 Task: Open a blank sheet, save the file as Customerservice,docfile.txt Type the sentence 'Self-improvement is the conscious effort to enhance one's knowledge, skills, and personal growth. It involves setting goals, acquiring new abilities, and developing positive habits. Self-improvement empowers individuals to reach their full potential and lead more fulfilling and meaningful lives.'Add formula using equations and charcters after the sentence 'A = P ert (write rt above e)' Select the formula and highlight with color Blue Change the page Orientation to  Potrait
Action: Mouse moved to (287, 199)
Screenshot: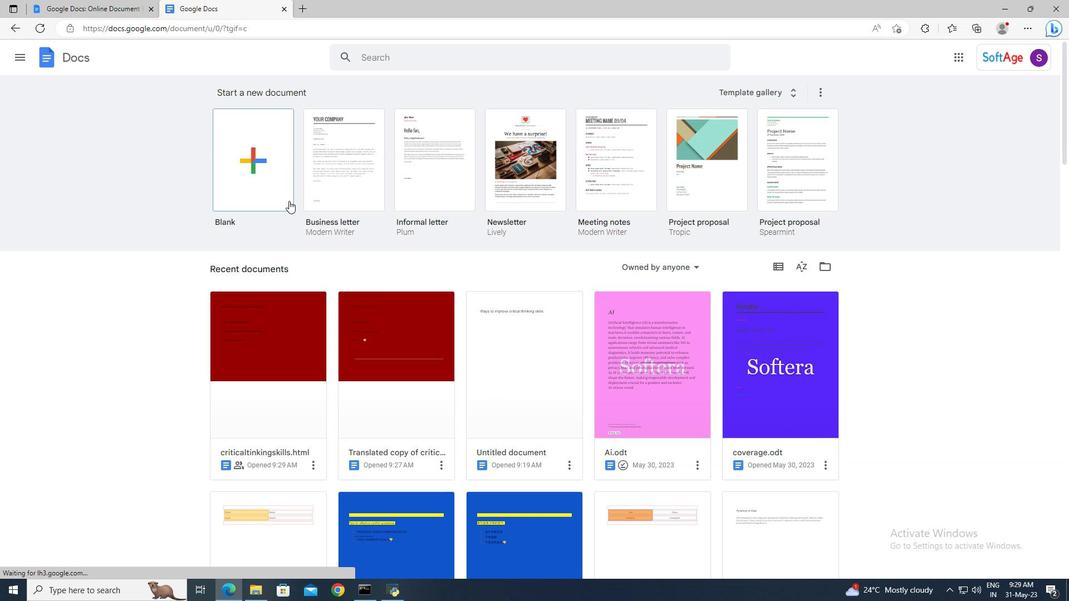 
Action: Mouse pressed left at (287, 199)
Screenshot: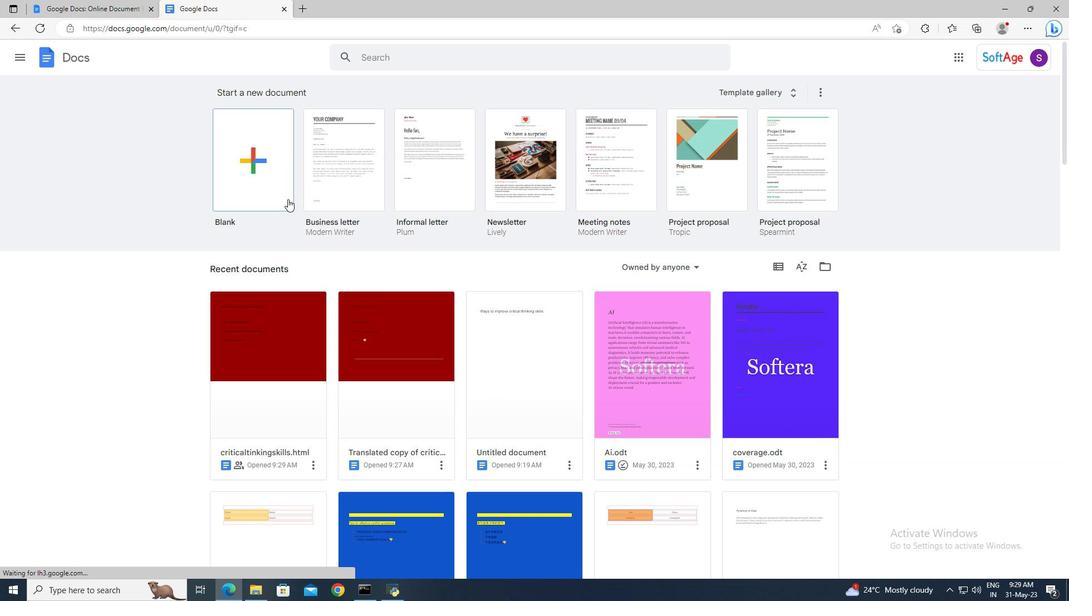 
Action: Mouse moved to (101, 50)
Screenshot: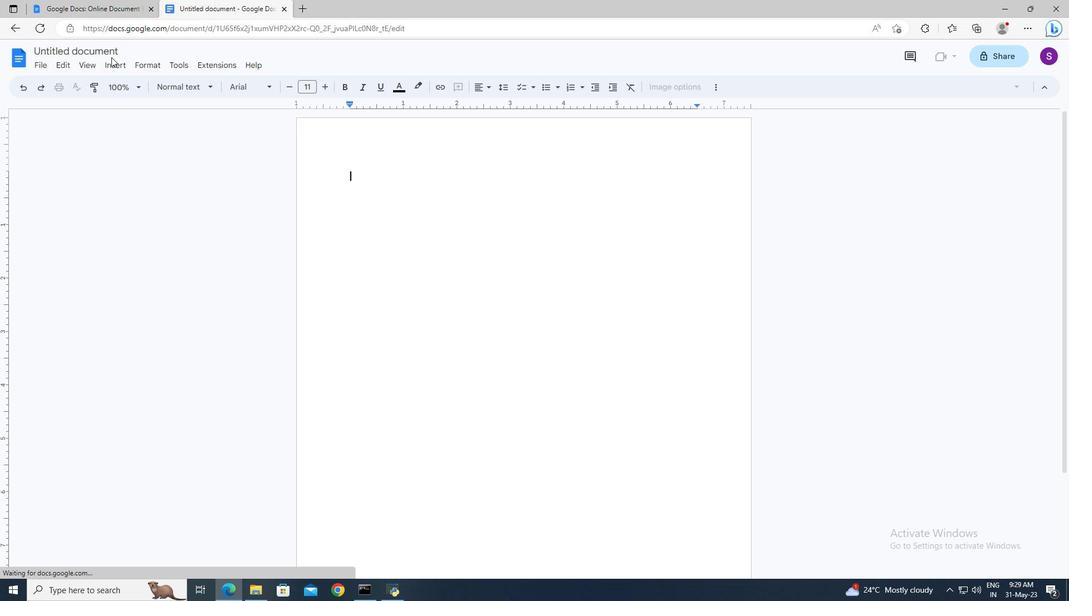 
Action: Mouse pressed left at (101, 50)
Screenshot: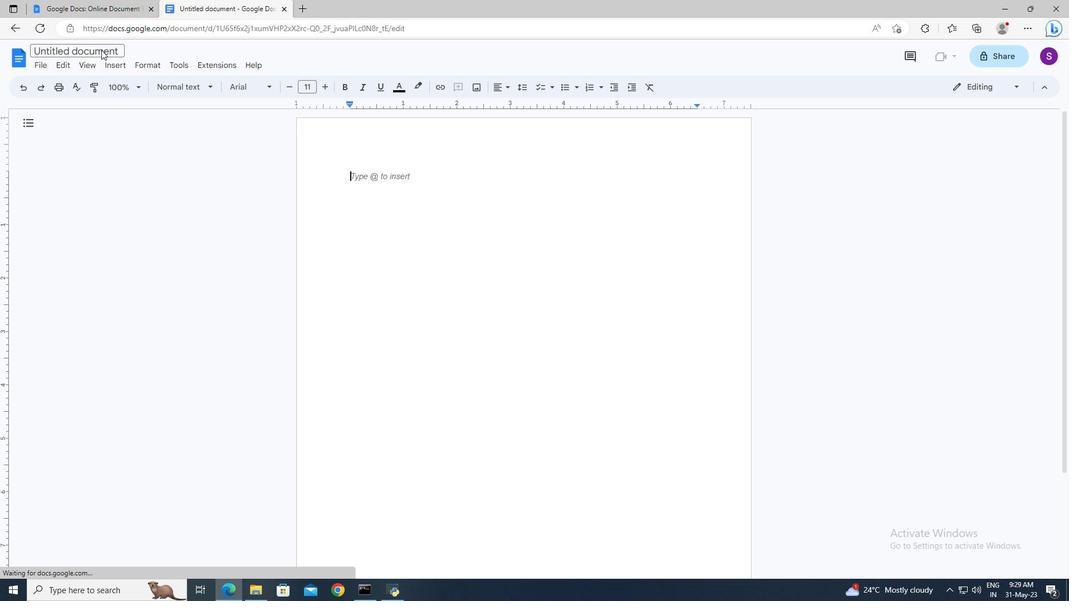 
Action: Key pressed <Key.shift>Customerservice.<Key.backspace>docfile.txt<Key.enter>
Screenshot: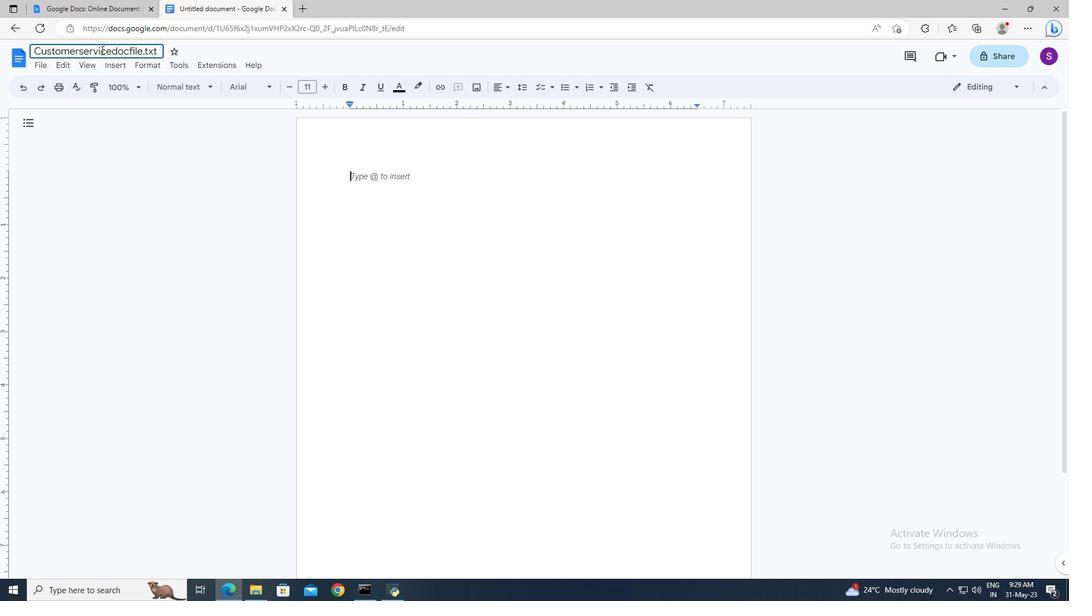 
Action: Mouse moved to (358, 178)
Screenshot: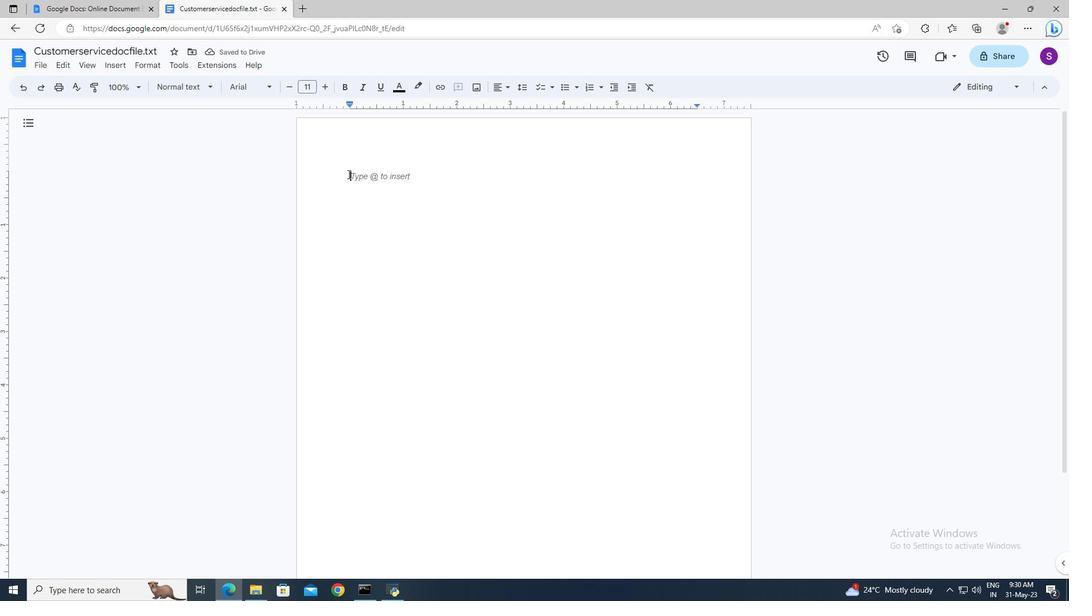 
Action: Mouse pressed left at (358, 178)
Screenshot: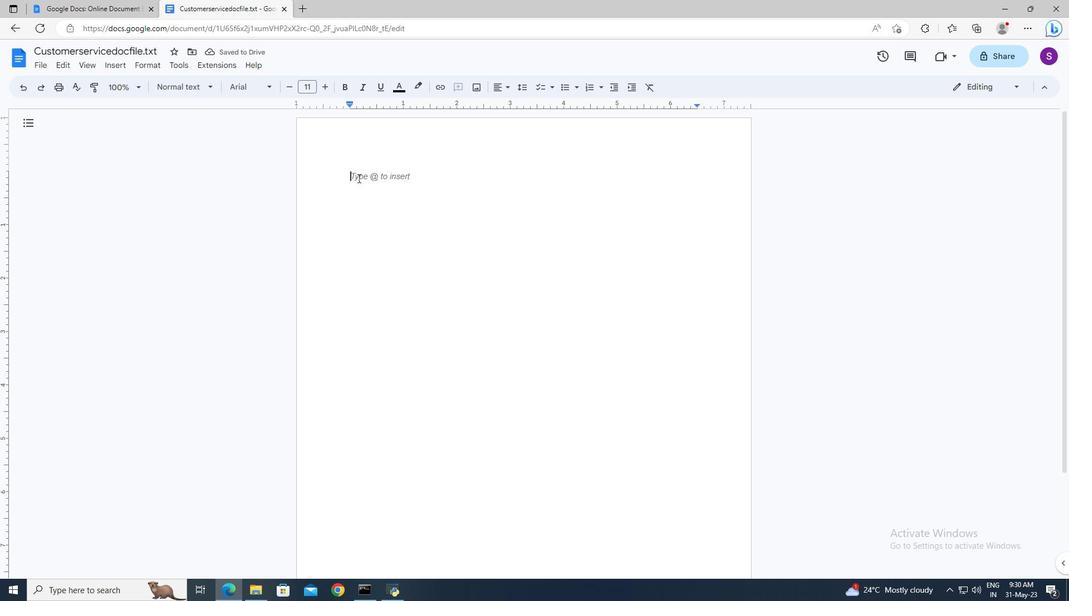 
Action: Key pressed <Key.shift>Self-improvement<Key.space>is<Key.space>the<Key.space>conscious<Key.space>effort<Key.space>to<Key.space>enhance<Key.space>one's<Key.space>knowledge,<Key.space>skills,<Key.space>and<Key.space>personal<Key.space>growth.<Key.space><Key.shift>It<Key.space>a<Key.backspace>involves<Key.space>setting<Key.space>goals,<Key.space>acquiring<Key.space>new<Key.space>abilities,<Key.space>and<Key.space>developing<Key.space>positive<Key.space>habits.<Key.space><Key.shift_r>Self-improvement<Key.space>empowers<Key.space>individuals<Key.space>to<Key.space>reach<Key.space>their<Key.space>full<Key.space>potential<Key.space>and<Key.space>lead<Key.space>more<Key.space>fulfilling<Key.space>and<Key.space>meaningful<Key.space>lives.<Key.enter>
Screenshot: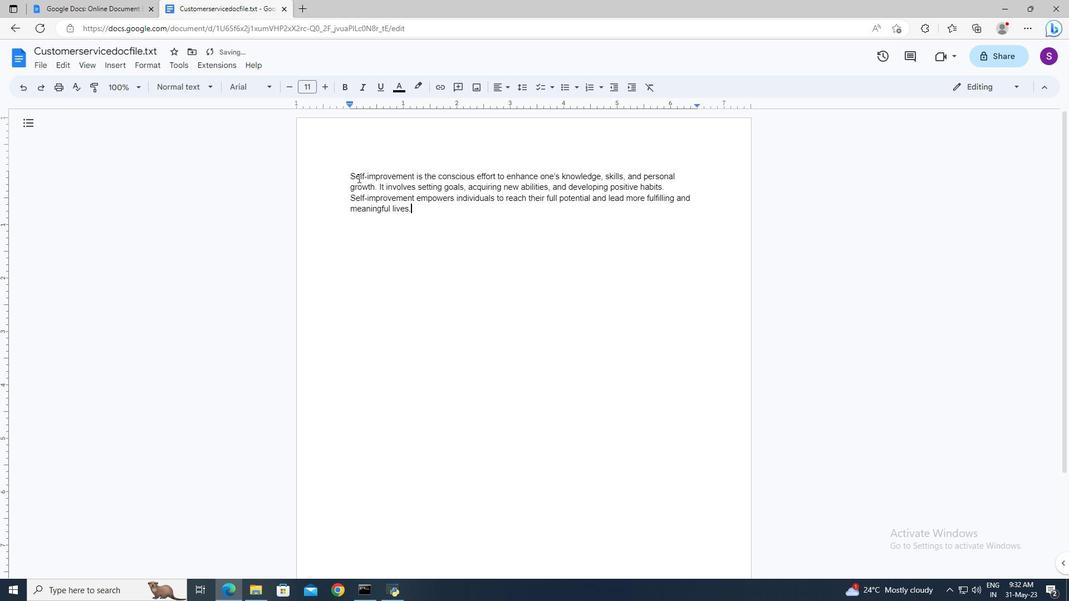
Action: Mouse moved to (125, 65)
Screenshot: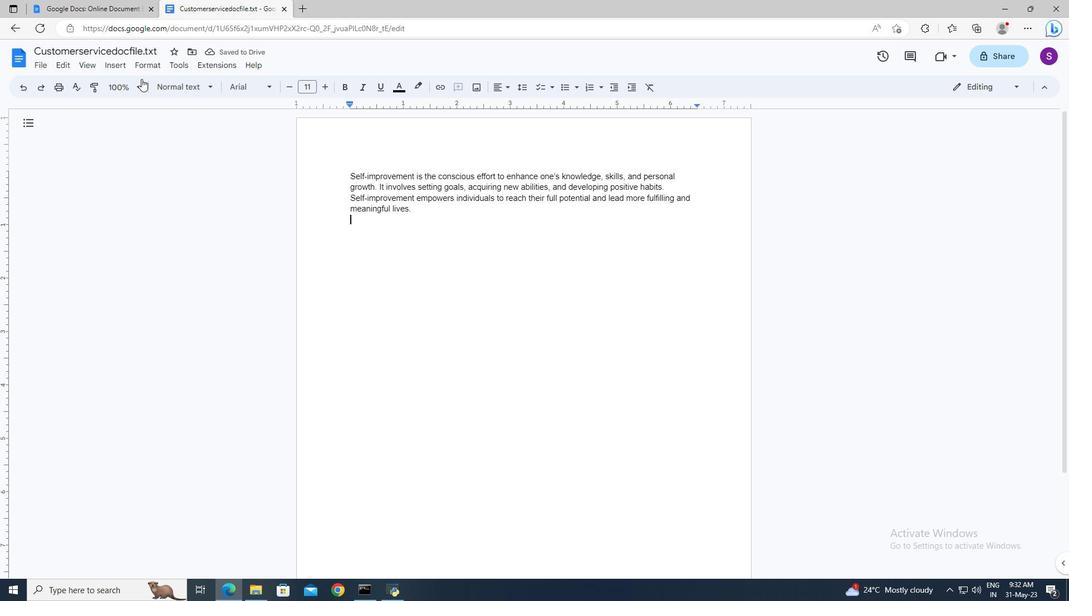 
Action: Mouse pressed left at (125, 65)
Screenshot: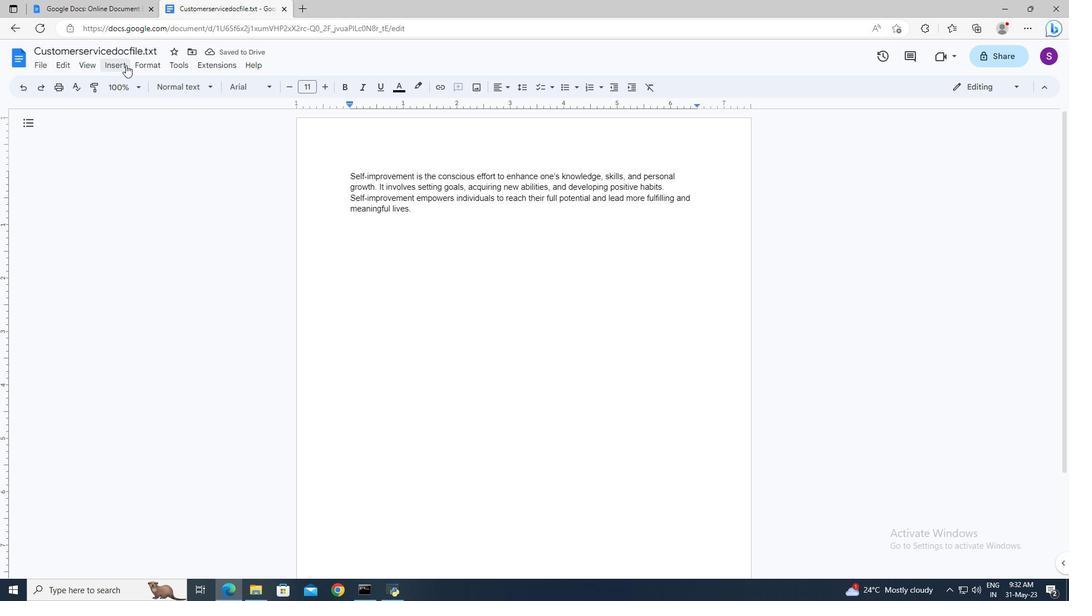 
Action: Mouse moved to (140, 276)
Screenshot: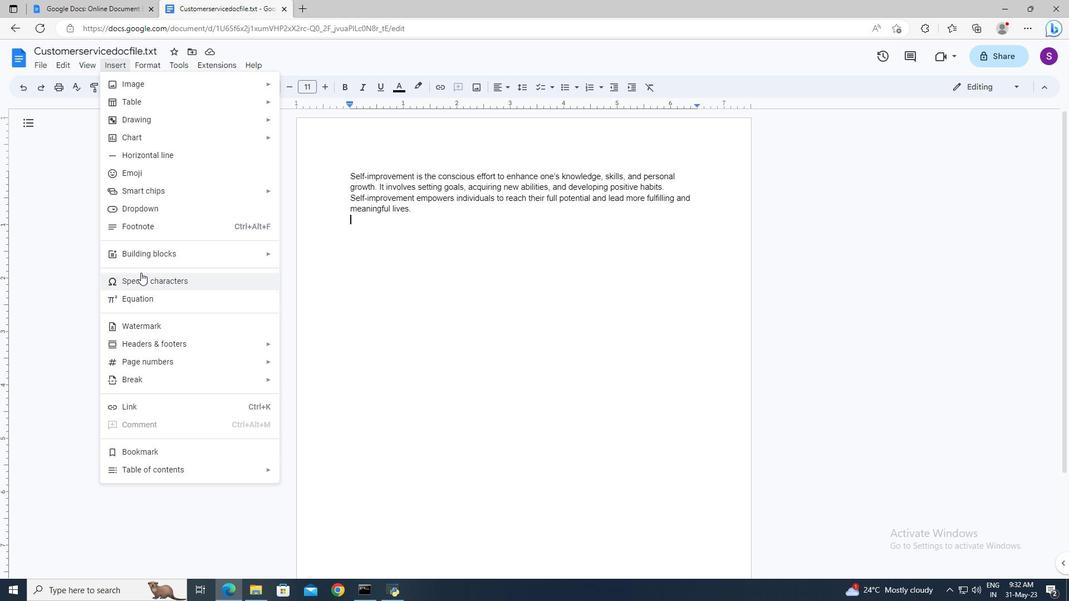 
Action: Mouse pressed left at (140, 276)
Screenshot: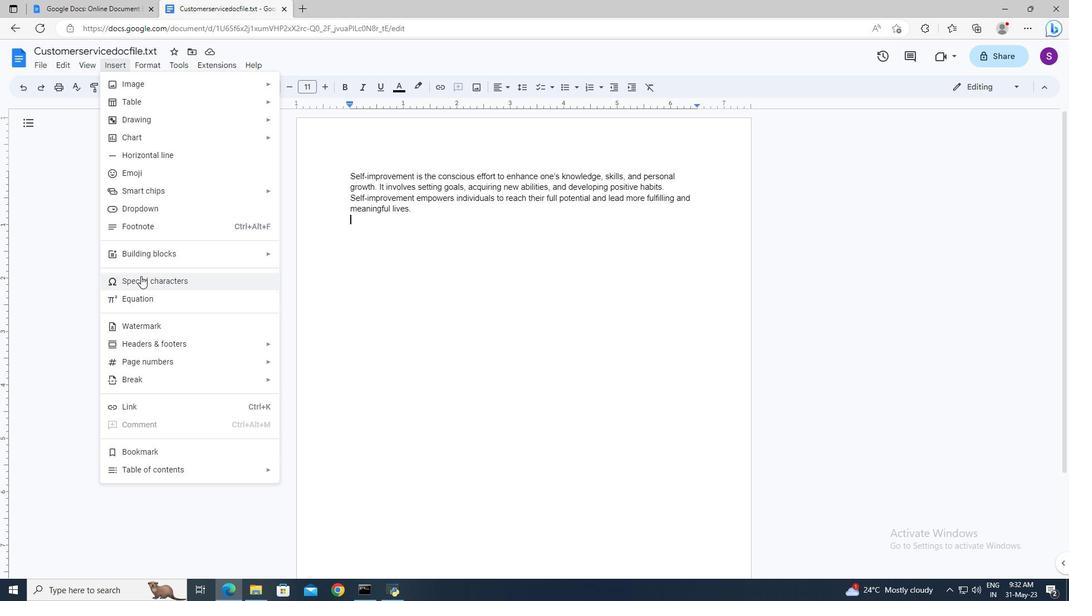 
Action: Mouse moved to (110, 67)
Screenshot: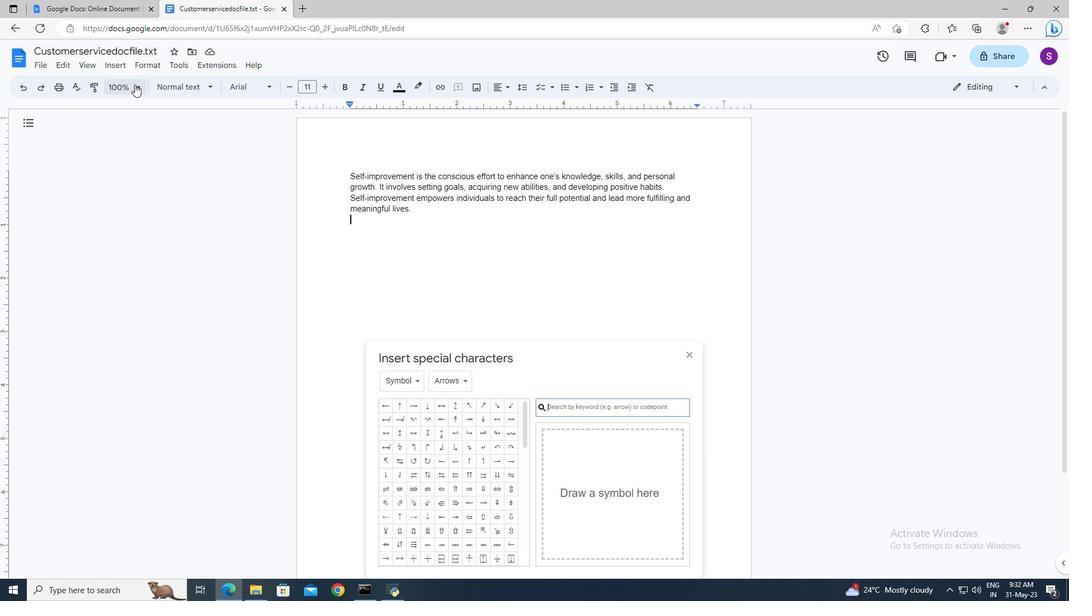 
Action: Mouse pressed left at (110, 67)
Screenshot: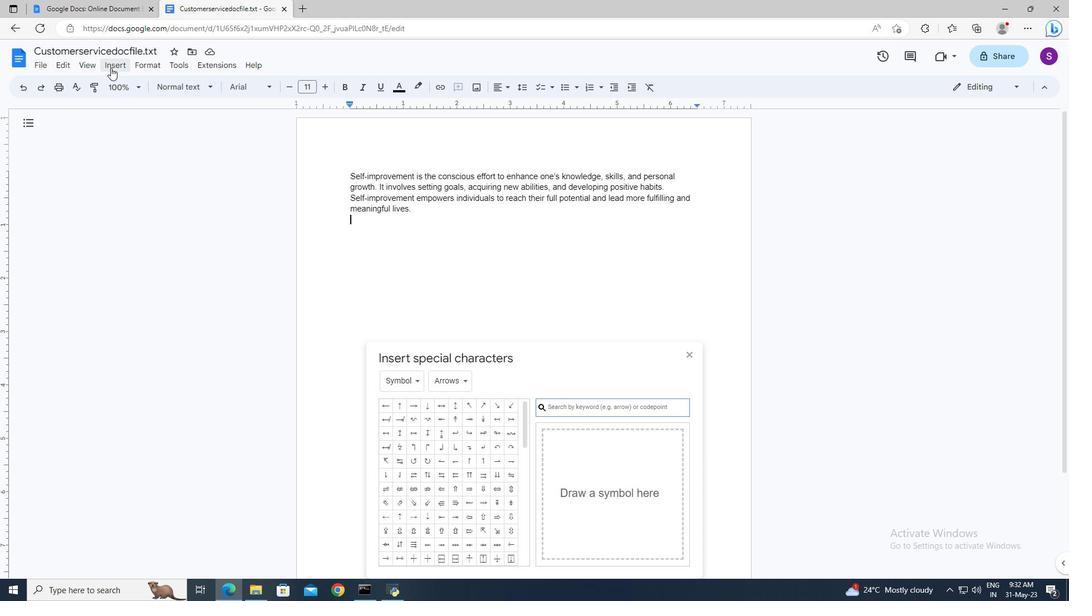 
Action: Mouse moved to (136, 299)
Screenshot: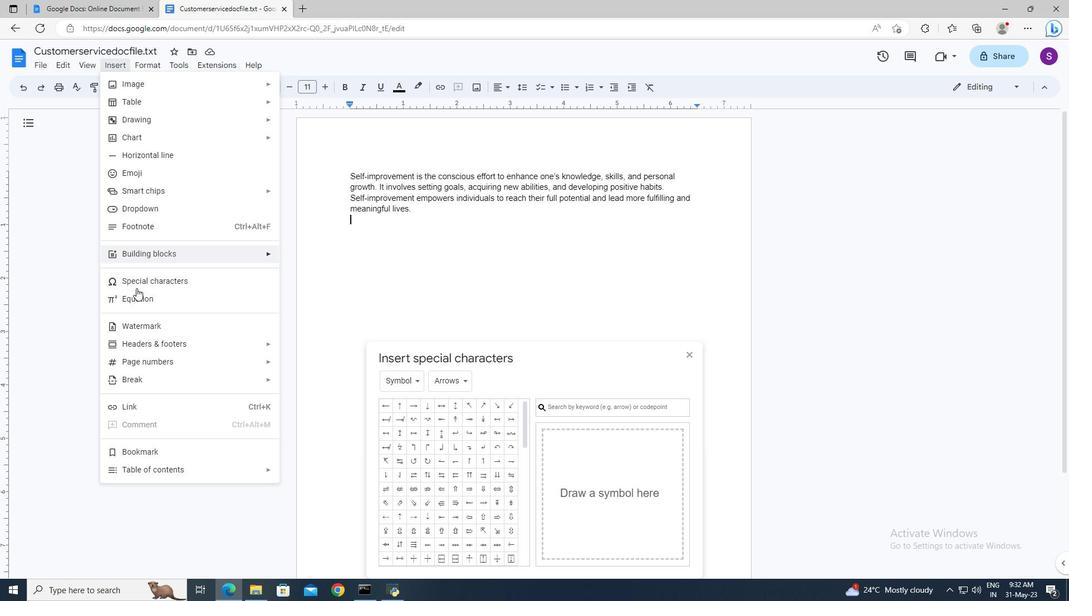 
Action: Mouse pressed left at (136, 299)
Screenshot: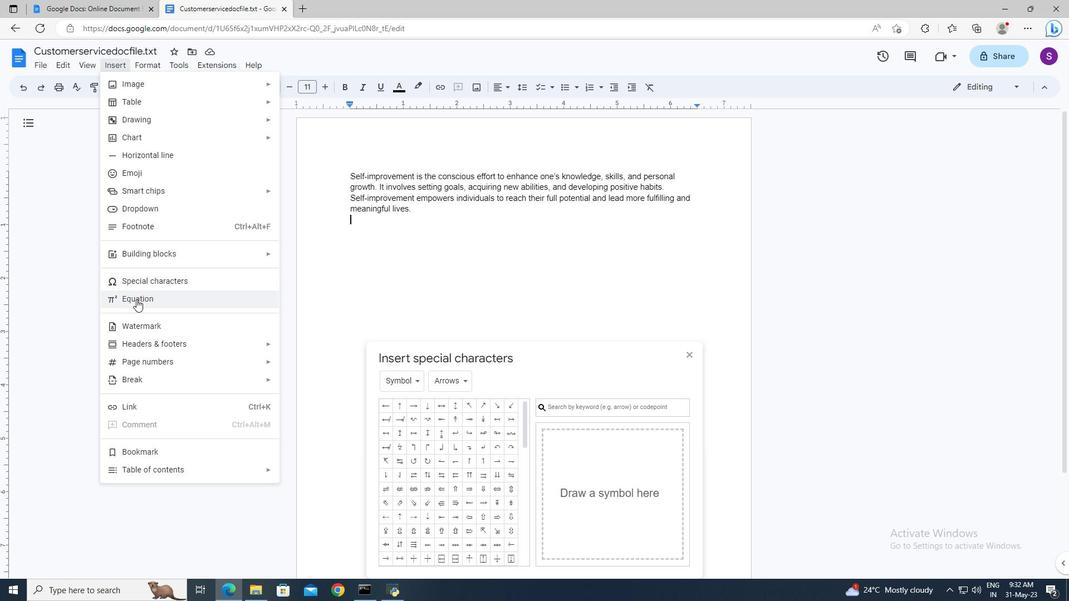 
Action: Mouse moved to (353, 242)
Screenshot: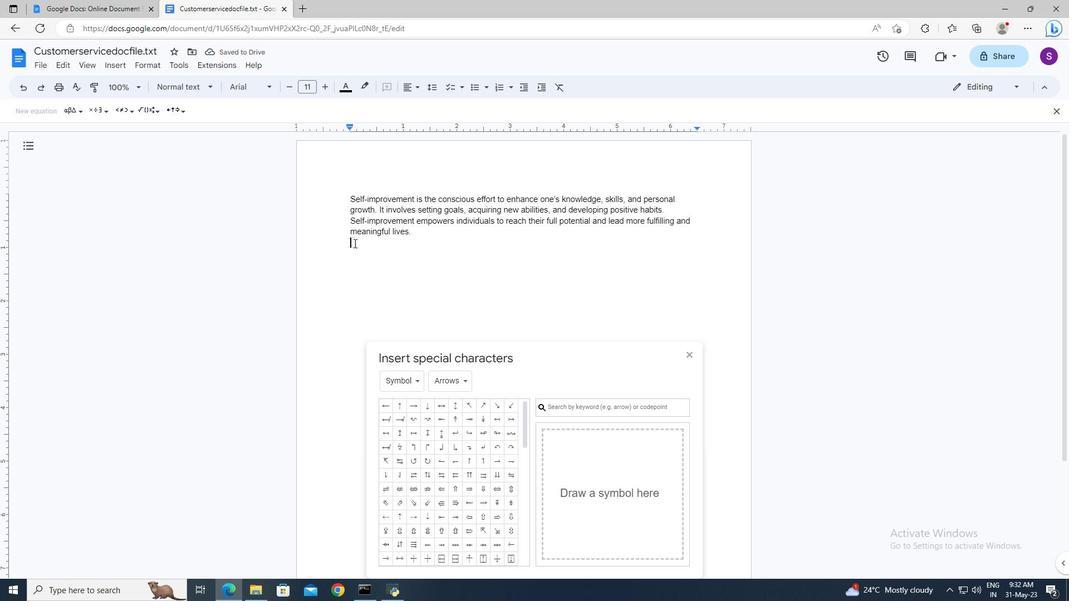 
Action: Mouse pressed left at (353, 242)
Screenshot: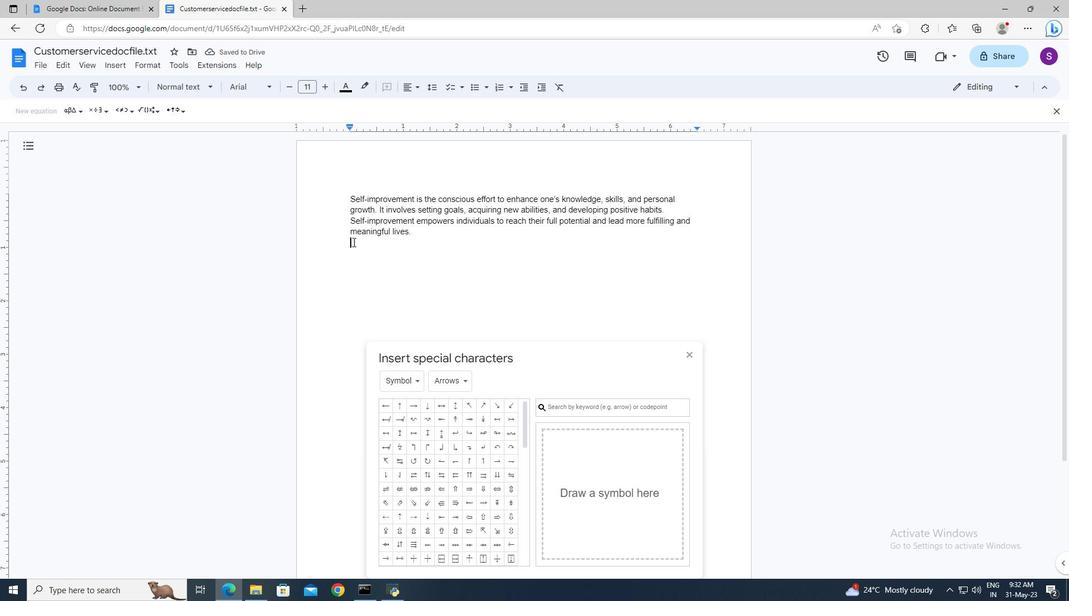 
Action: Key pressed <Key.shift><Key.shift><Key.shift><Key.shift><Key.shift><Key.shift><Key.shift><Key.shift><Key.shift><Key.shift><Key.shift><Key.shift><Key.shift><Key.shift><Key.shift><Key.shift><Key.shift><Key.shift><Key.shift><Key.shift><Key.shift>A<Key.space>=<Key.space><Key.shift>P<Key.space>
Screenshot: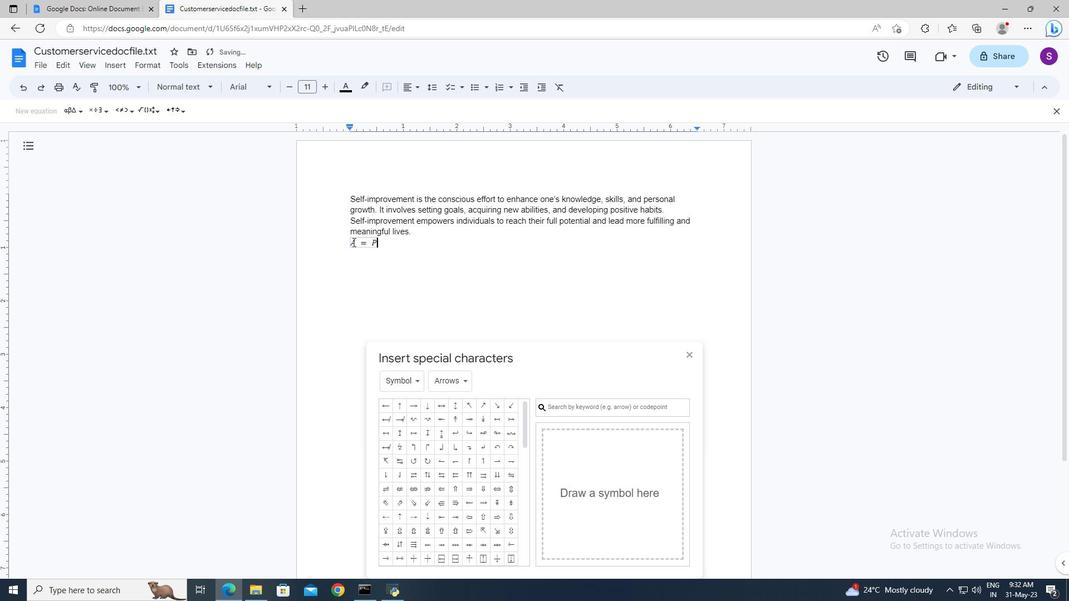 
Action: Mouse moved to (80, 113)
Screenshot: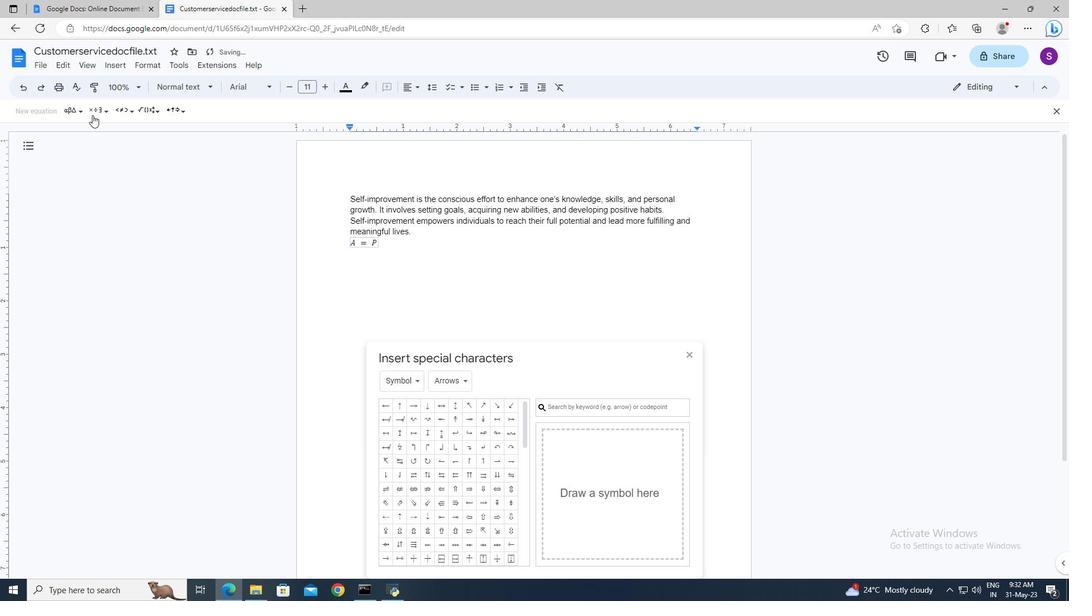 
Action: Mouse pressed left at (80, 113)
Screenshot: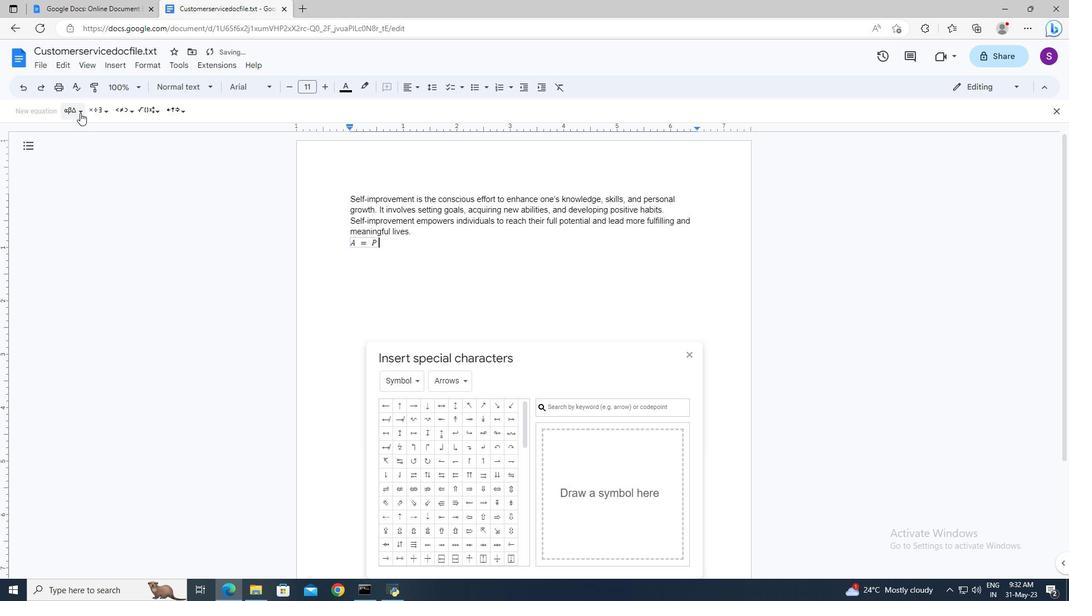 
Action: Mouse moved to (423, 251)
Screenshot: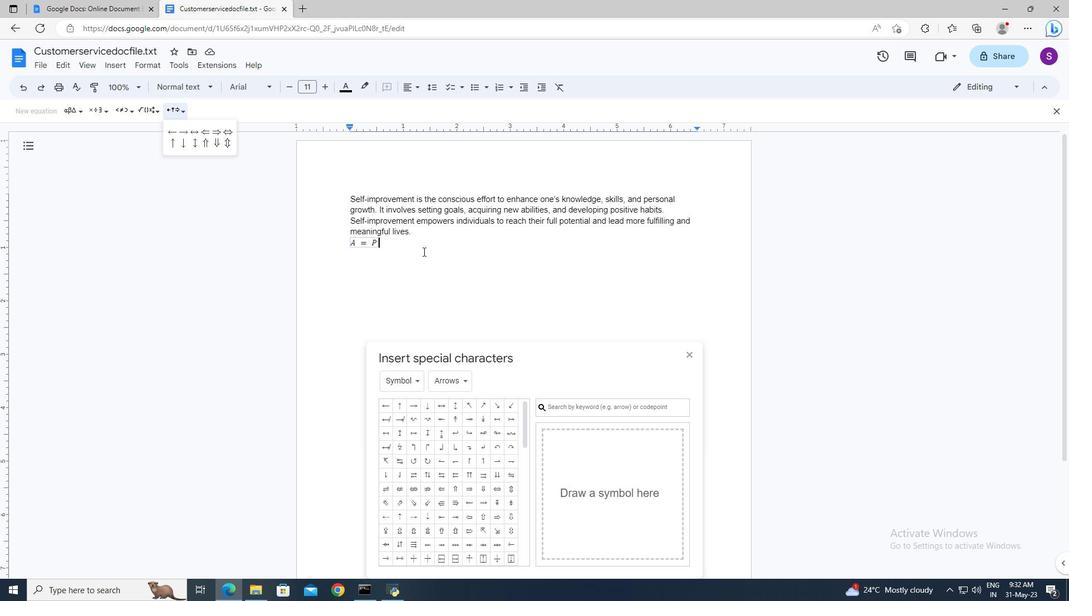 
Action: Key pressed ert
Screenshot: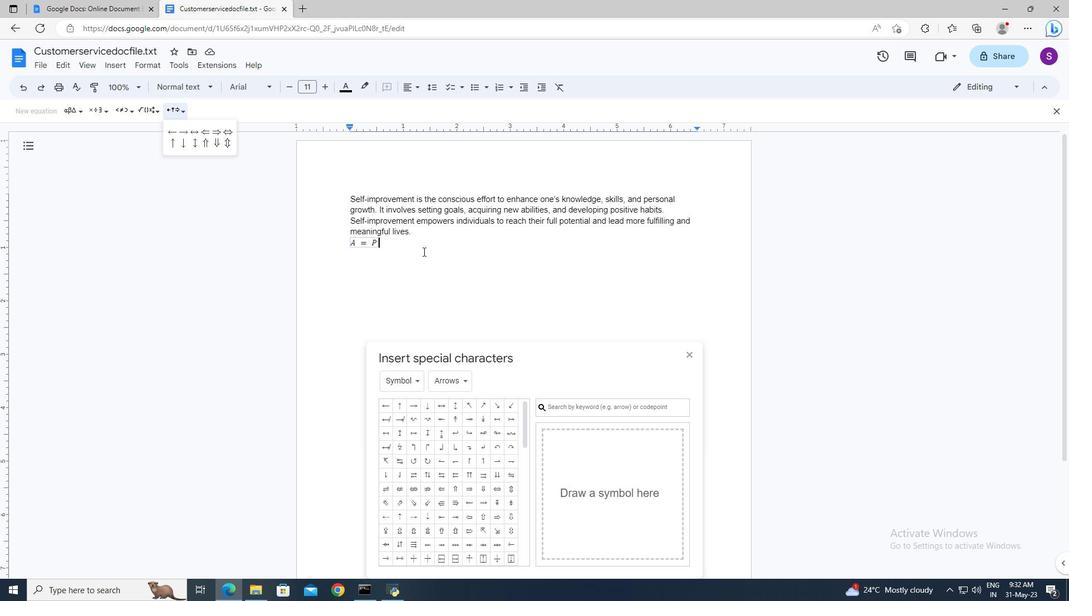 
Action: Mouse moved to (385, 241)
Screenshot: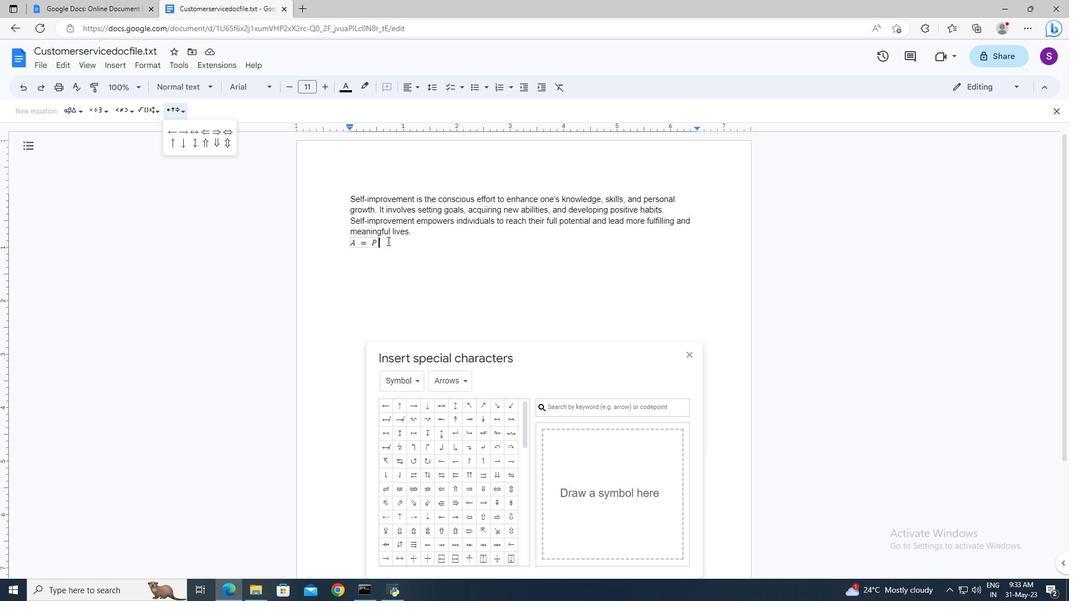 
Action: Mouse pressed left at (385, 241)
Screenshot: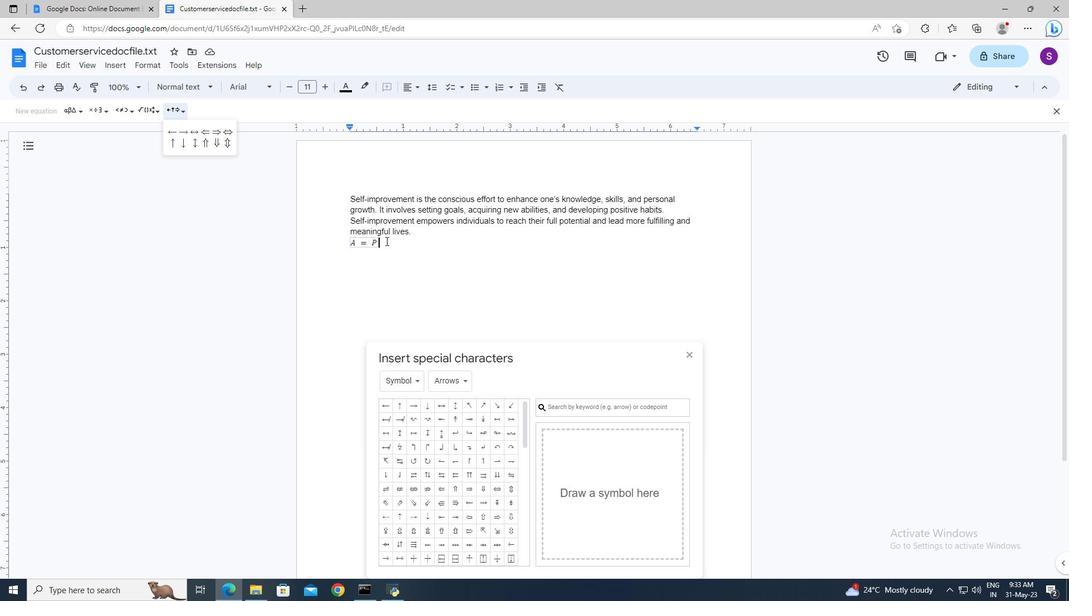 
Action: Mouse moved to (403, 249)
Screenshot: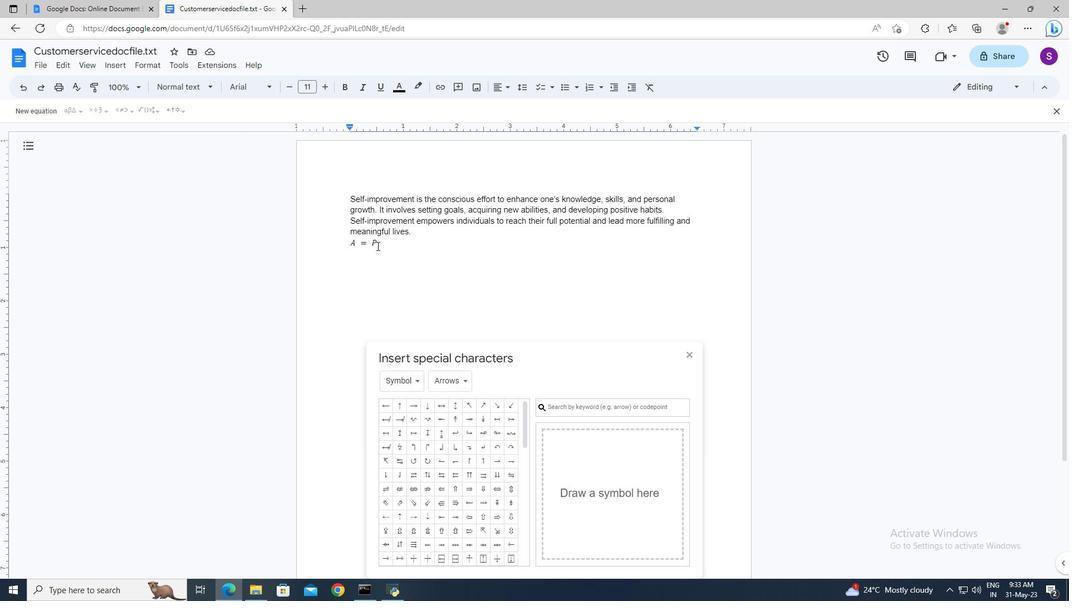 
Action: Key pressed e
Screenshot: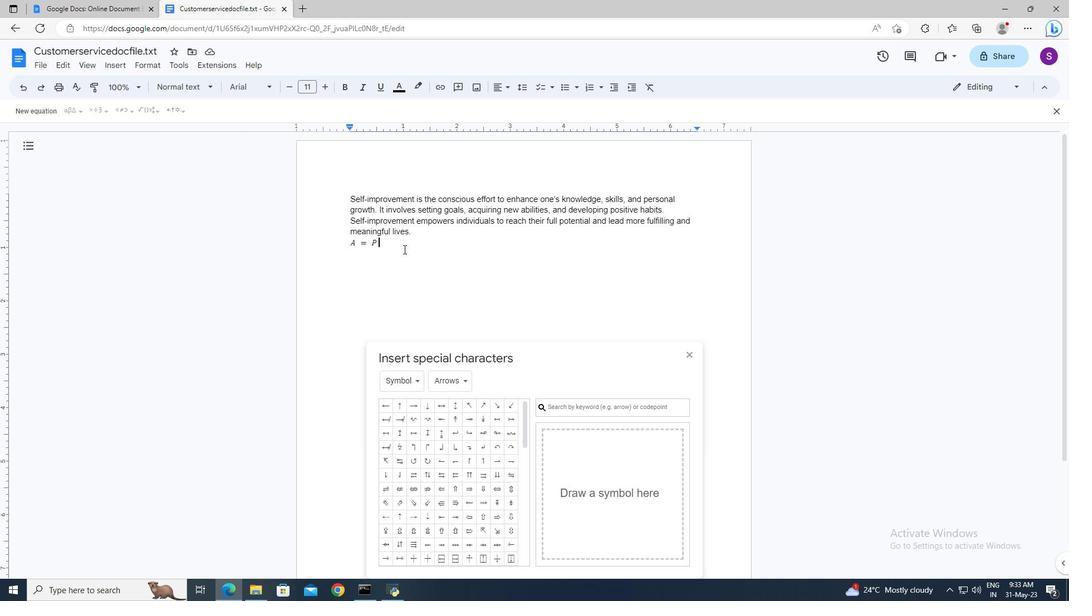 
Action: Mouse moved to (360, 228)
Screenshot: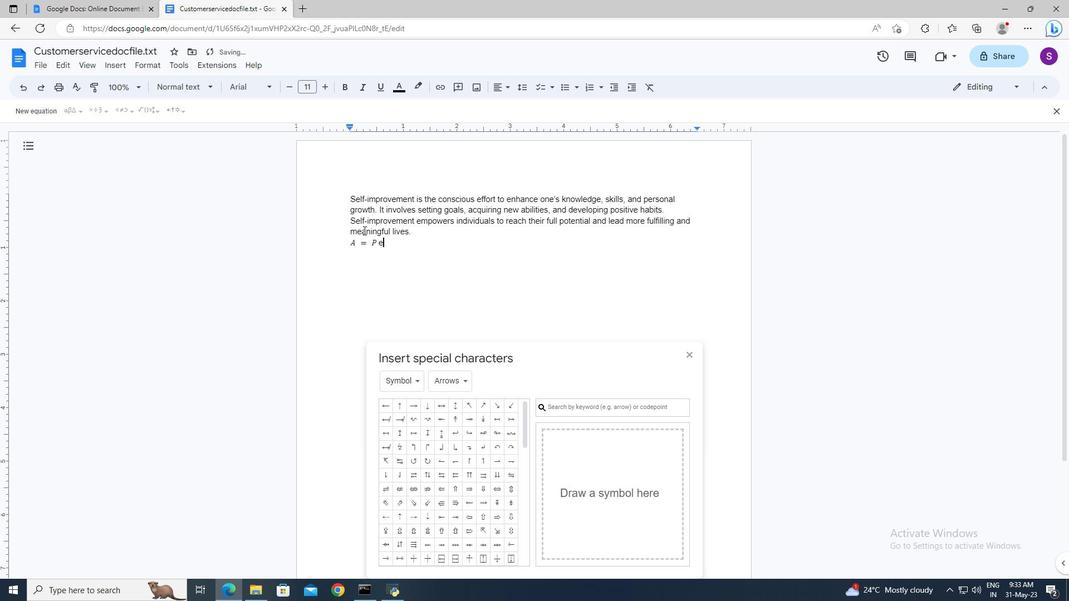 
Action: Key pressed <Key.backspace>
Screenshot: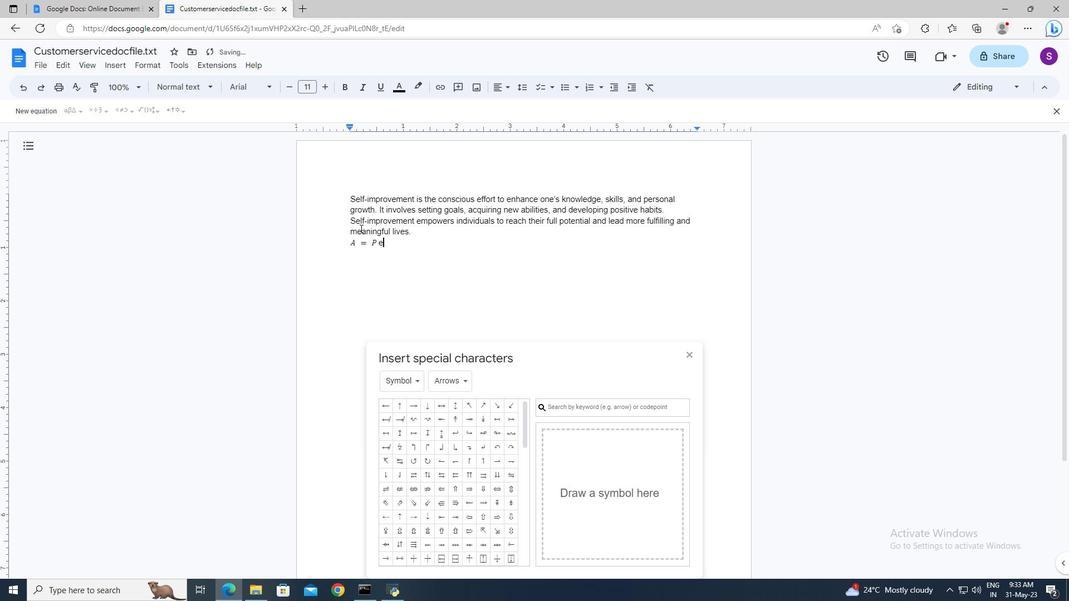 
Action: Mouse moved to (99, 110)
Screenshot: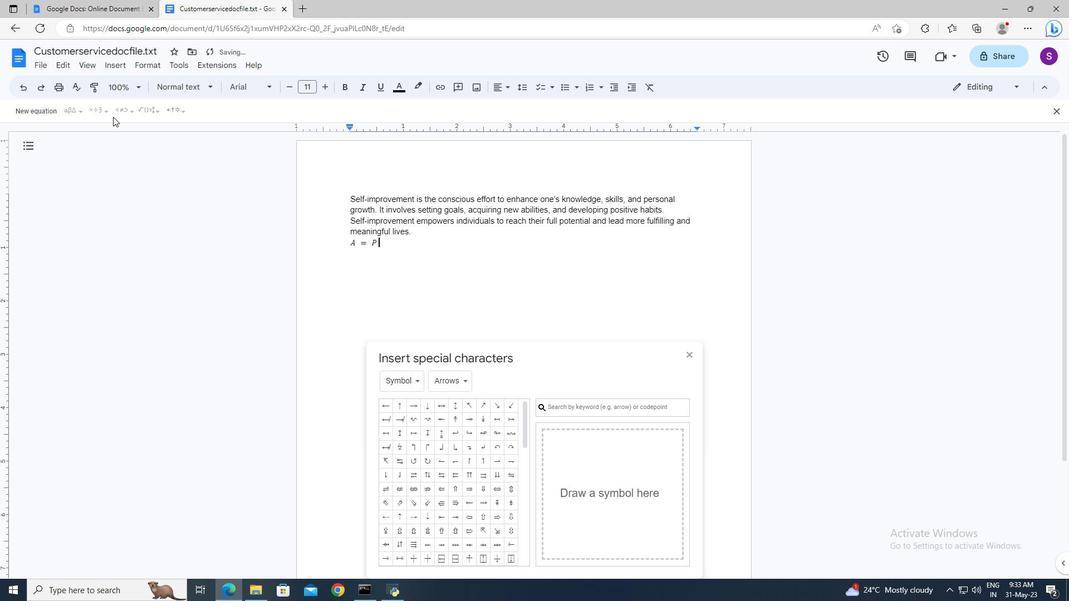 
Action: Mouse pressed left at (99, 110)
Screenshot: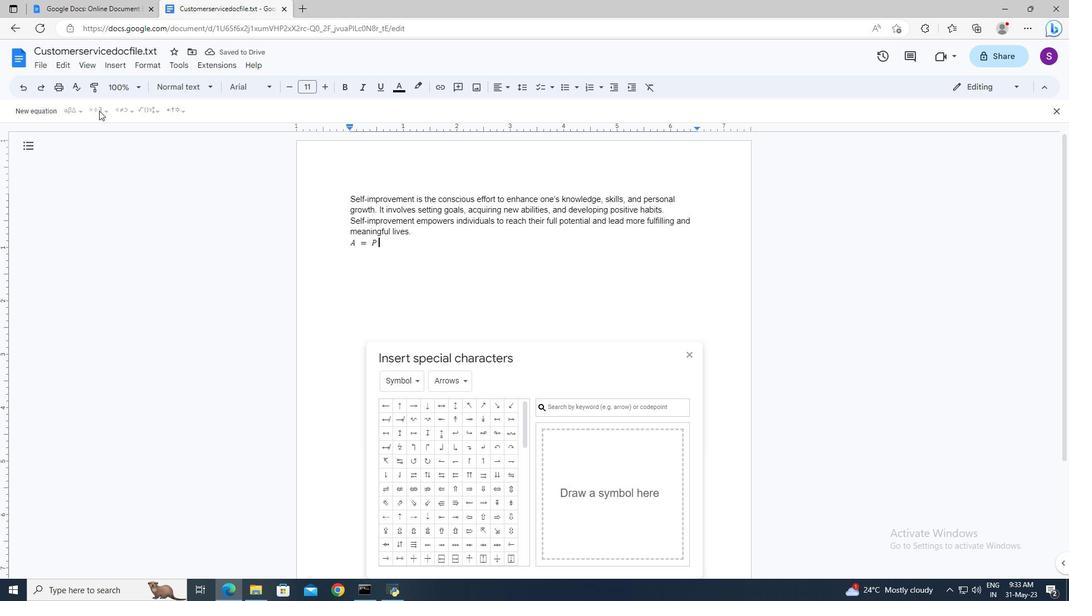
Action: Mouse moved to (47, 112)
Screenshot: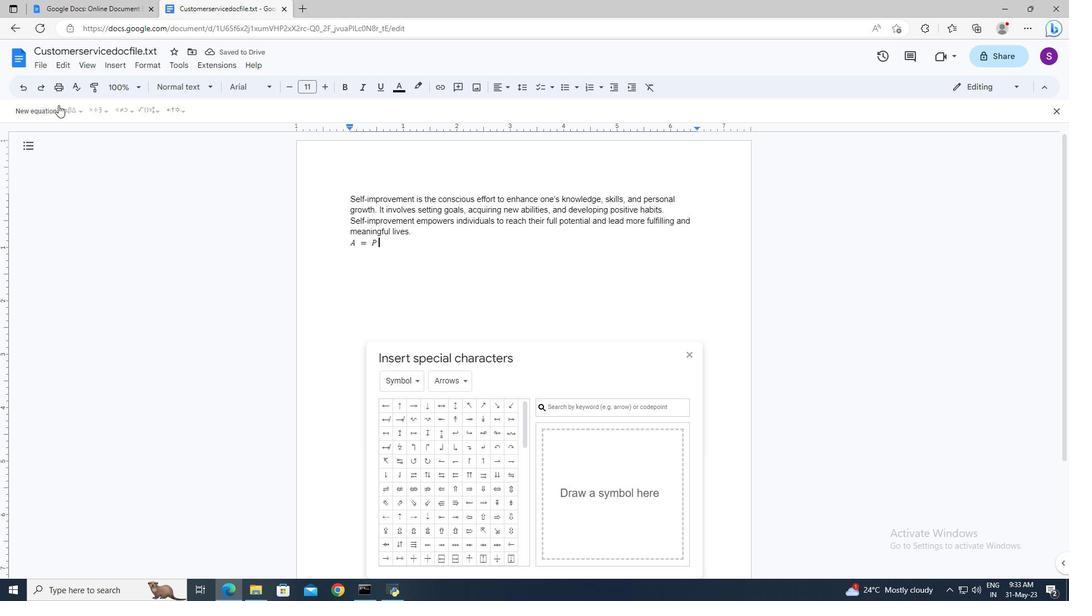 
Action: Mouse pressed left at (47, 112)
Screenshot: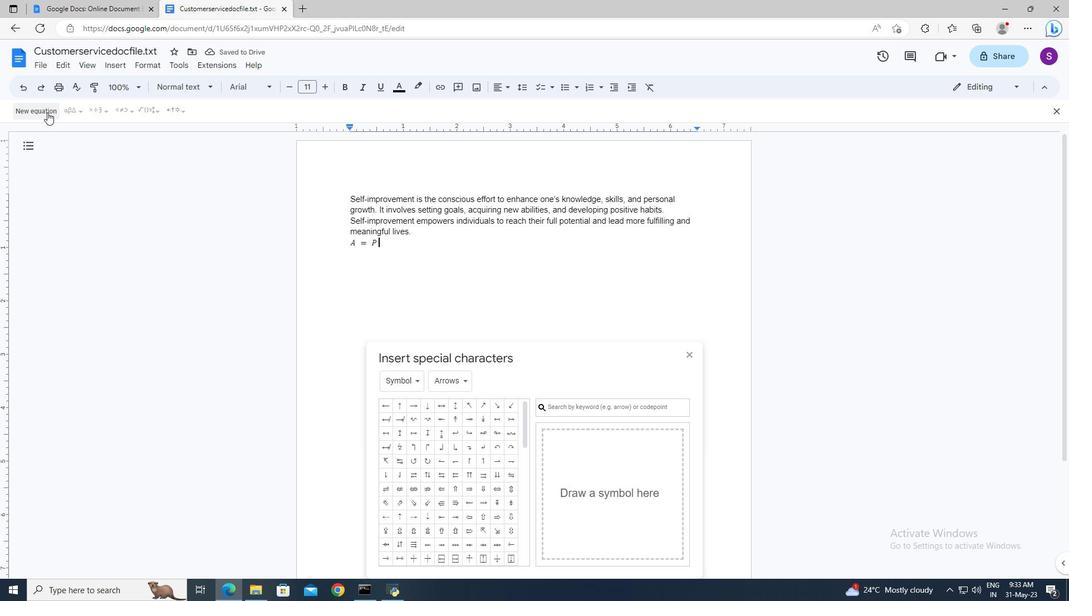 
Action: Mouse moved to (152, 111)
Screenshot: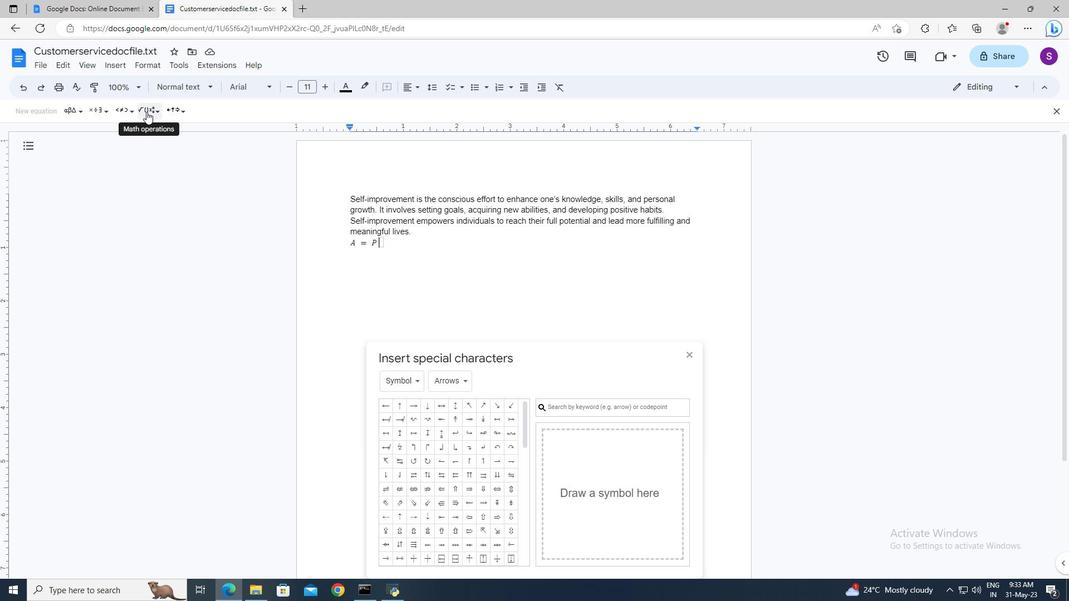 
Action: Mouse pressed left at (152, 111)
Screenshot: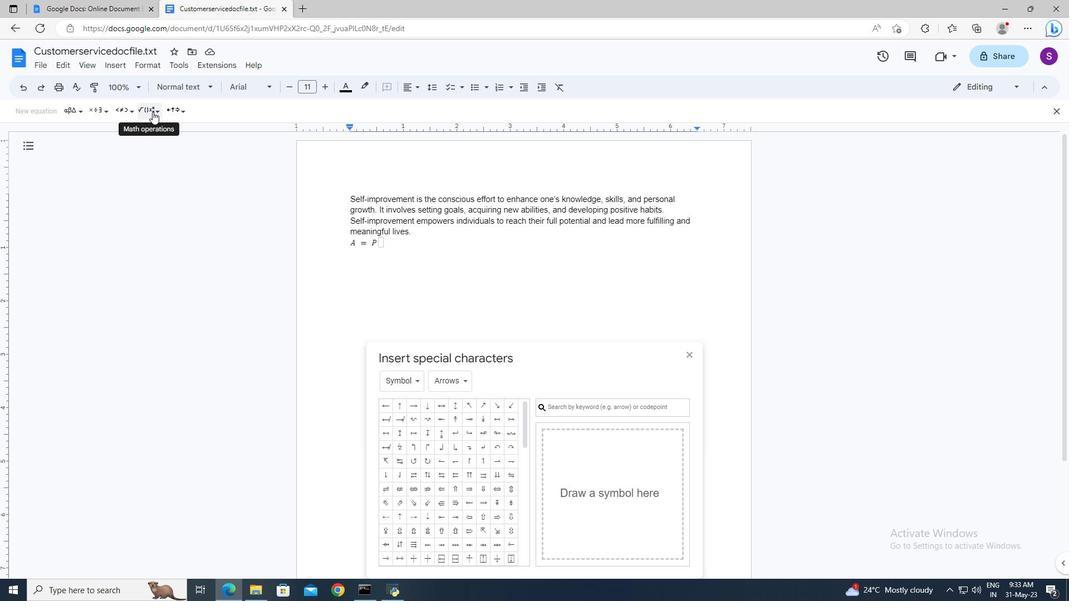 
Action: Mouse moved to (231, 140)
Screenshot: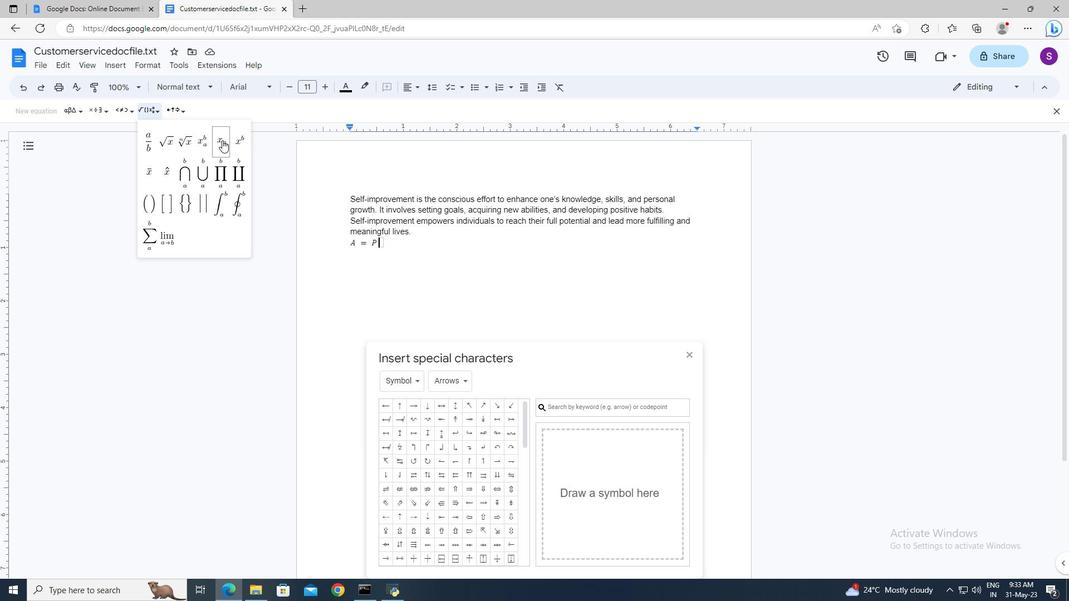 
Action: Mouse pressed left at (231, 140)
Screenshot: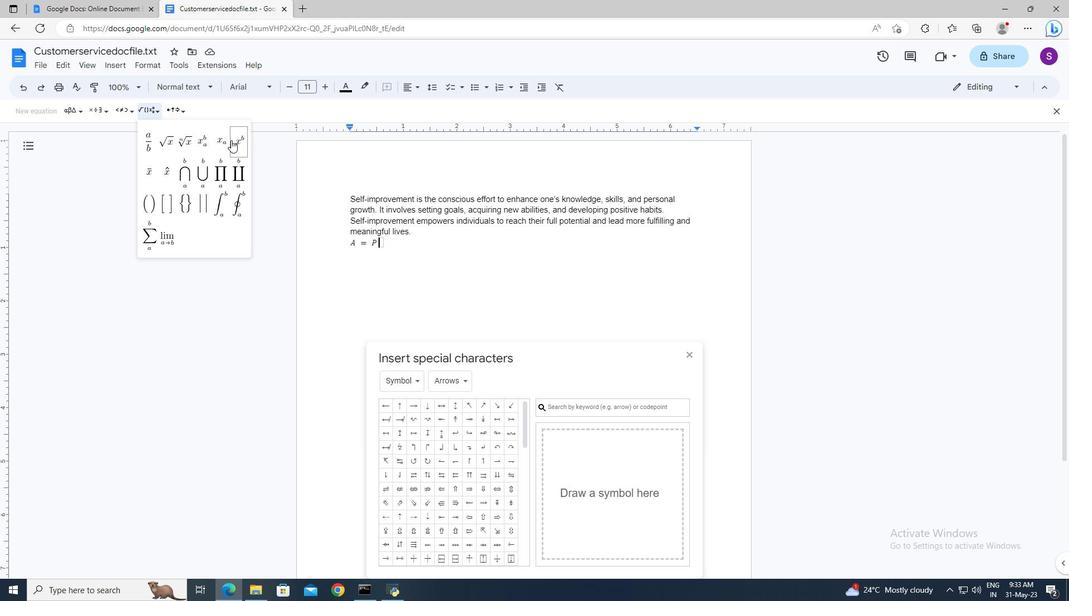 
Action: Mouse moved to (394, 258)
Screenshot: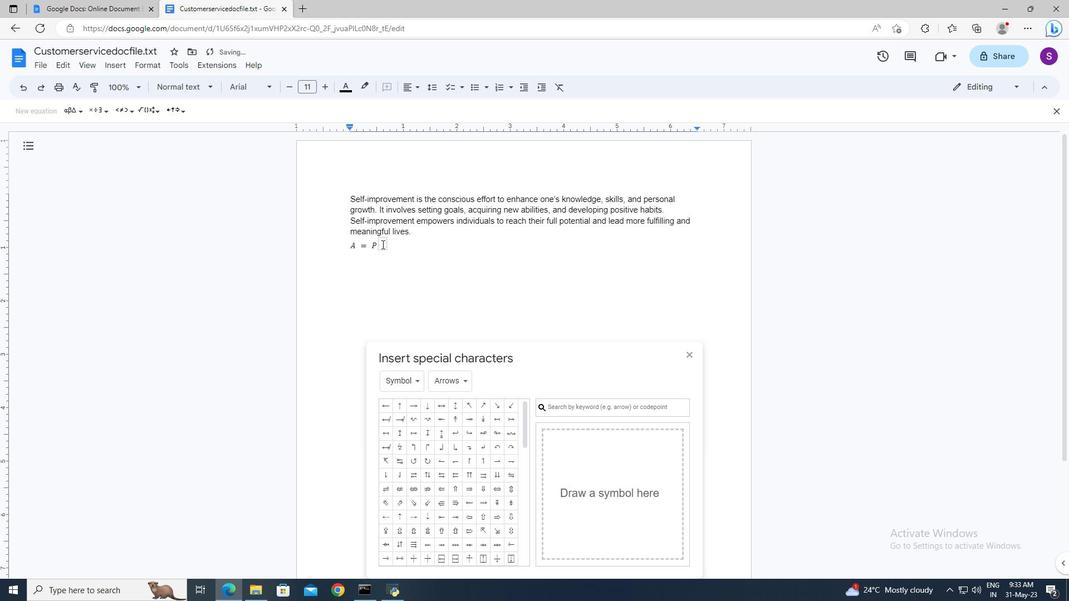 
Action: Key pressed e<Key.shift>^rt
Screenshot: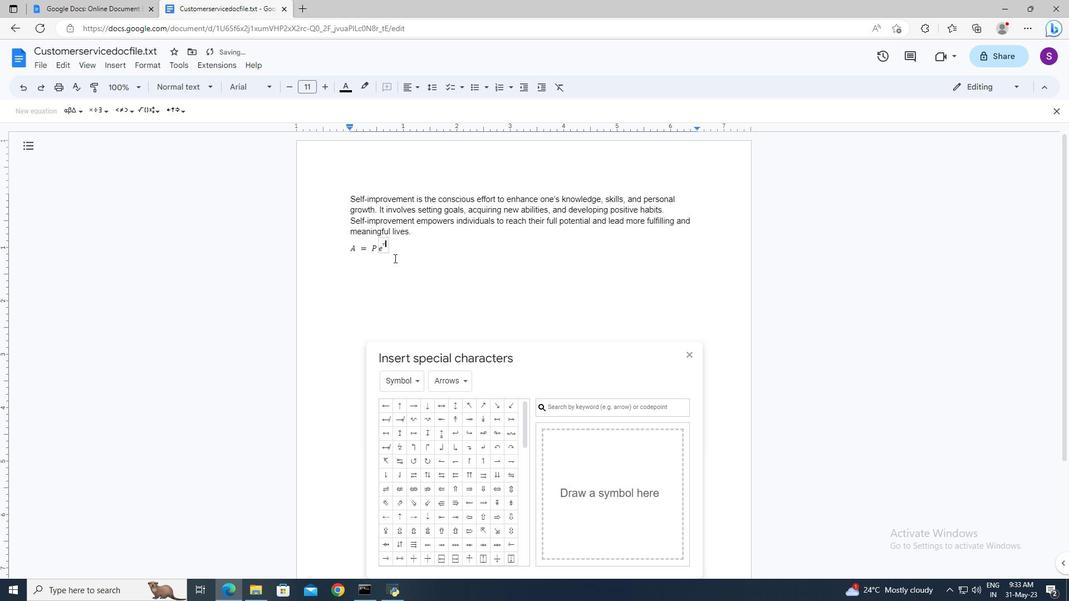 
Action: Mouse moved to (405, 252)
Screenshot: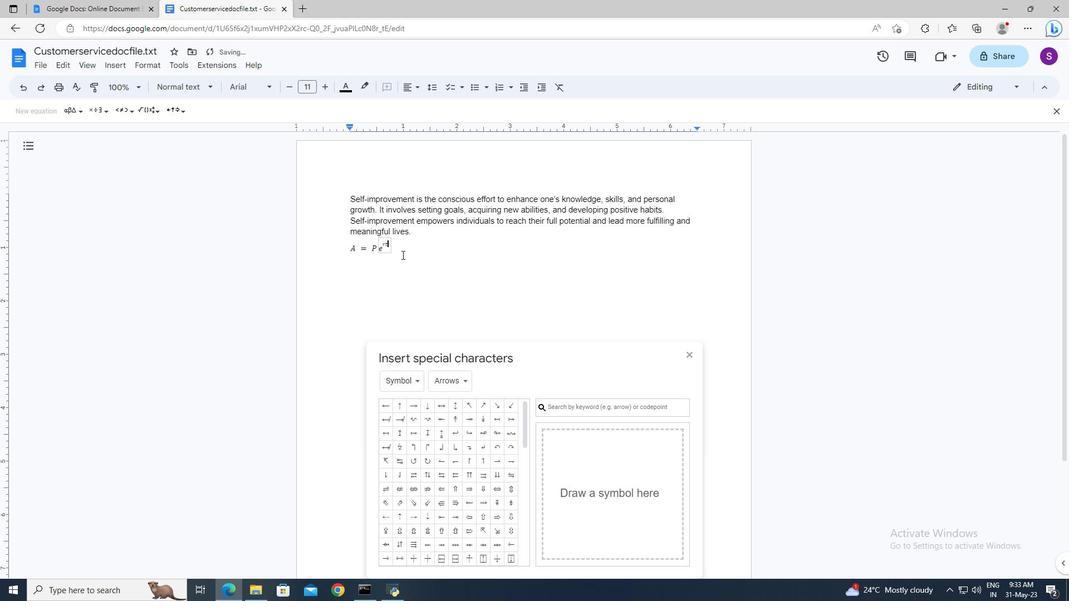 
Action: Mouse pressed left at (405, 252)
Screenshot: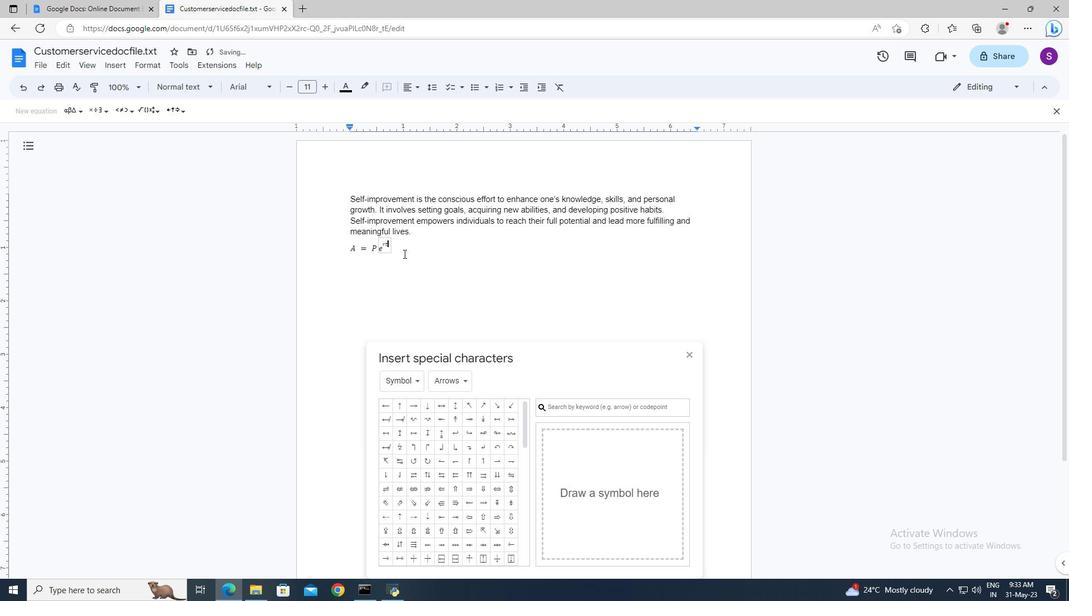 
Action: Key pressed <Key.shift><Key.left><Key.left>
Screenshot: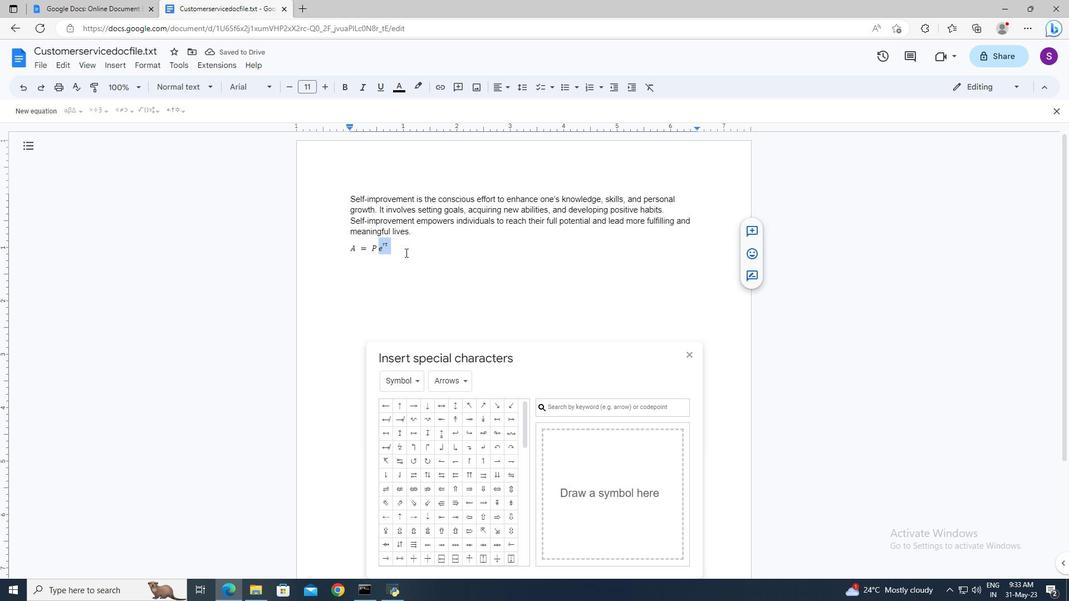 
Action: Mouse moved to (414, 82)
Screenshot: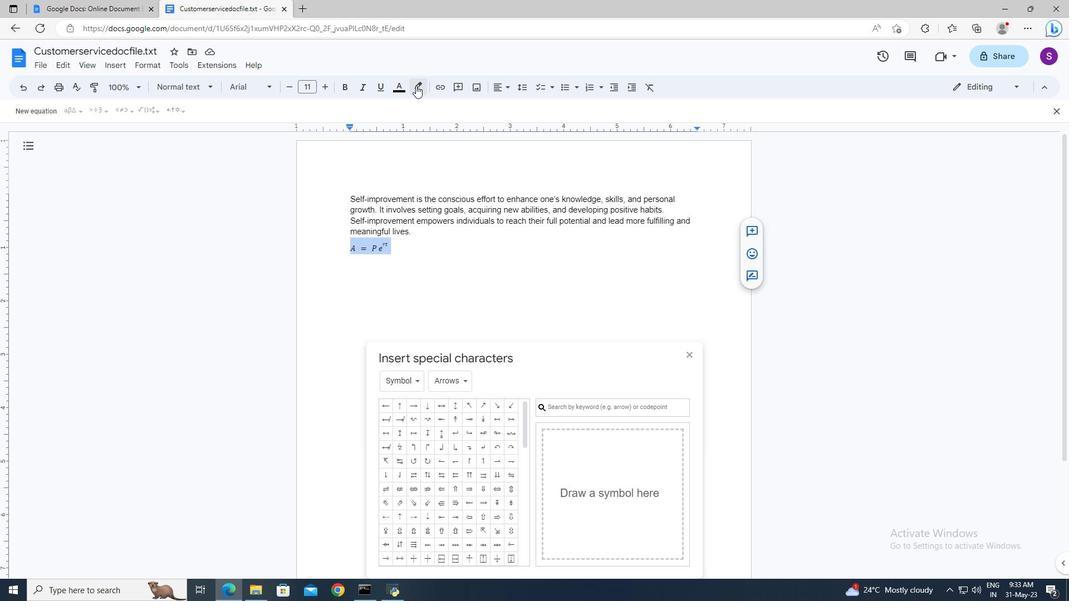 
Action: Mouse pressed left at (414, 82)
Screenshot: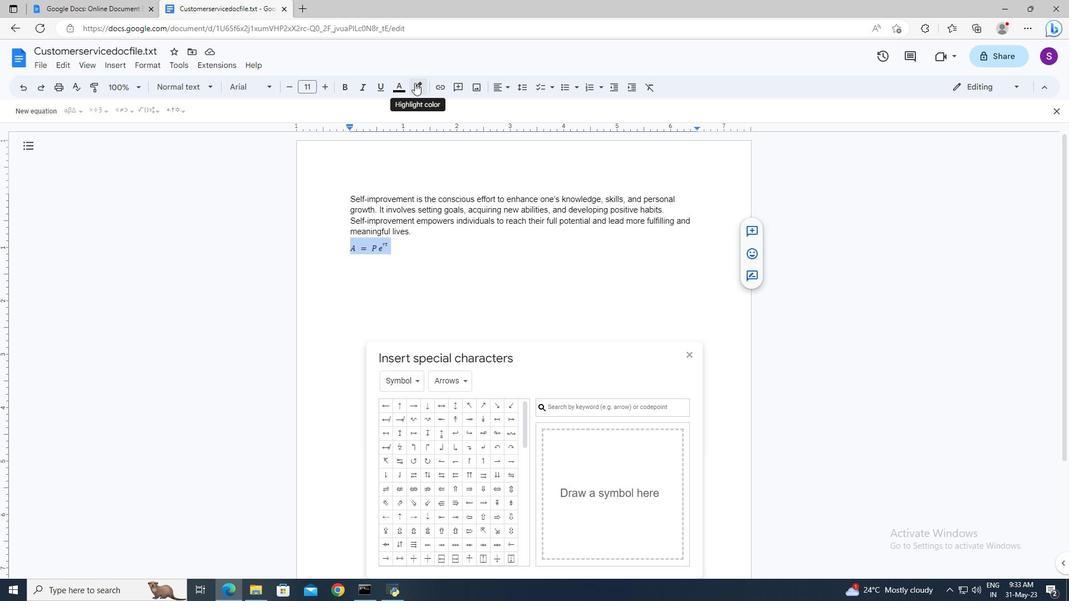 
Action: Mouse moved to (503, 135)
Screenshot: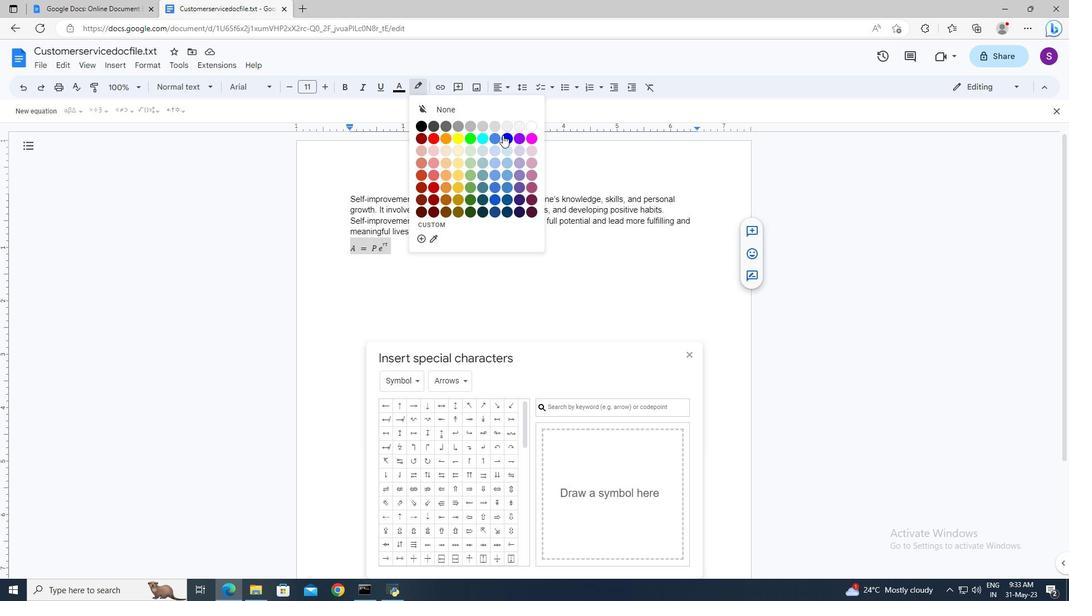
Action: Mouse pressed left at (503, 135)
Screenshot: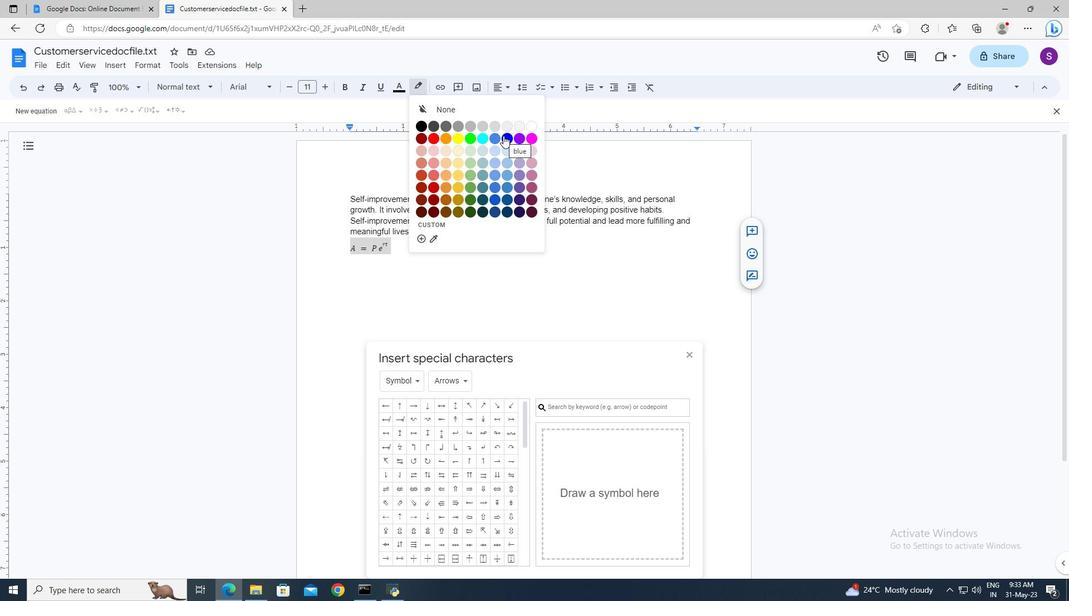 
Action: Mouse moved to (685, 354)
Screenshot: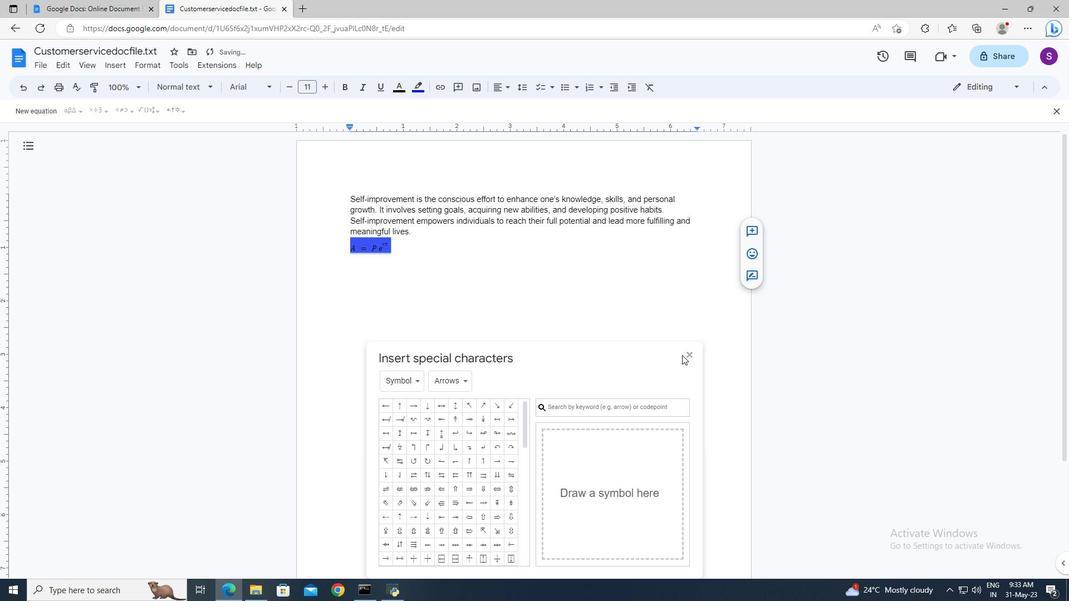 
Action: Mouse pressed left at (685, 354)
Screenshot: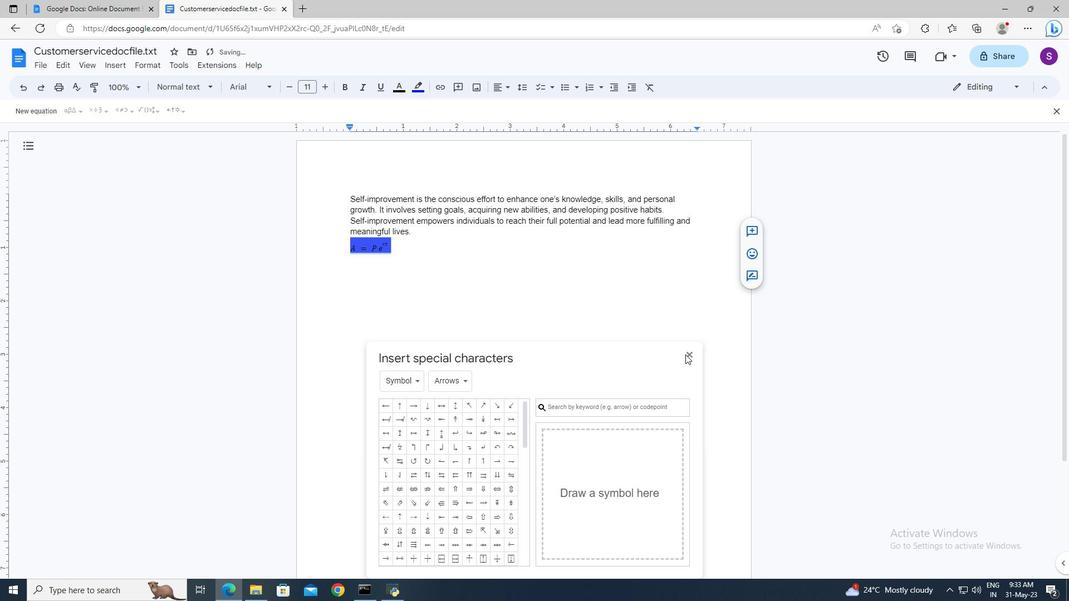 
Action: Mouse moved to (545, 278)
Screenshot: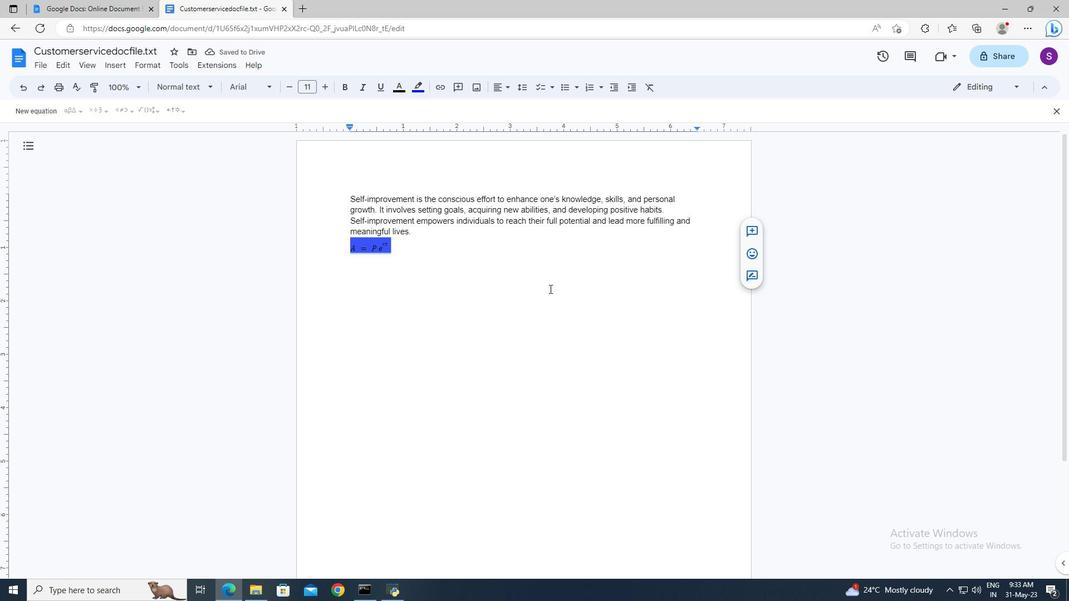 
Action: Mouse pressed left at (545, 278)
Screenshot: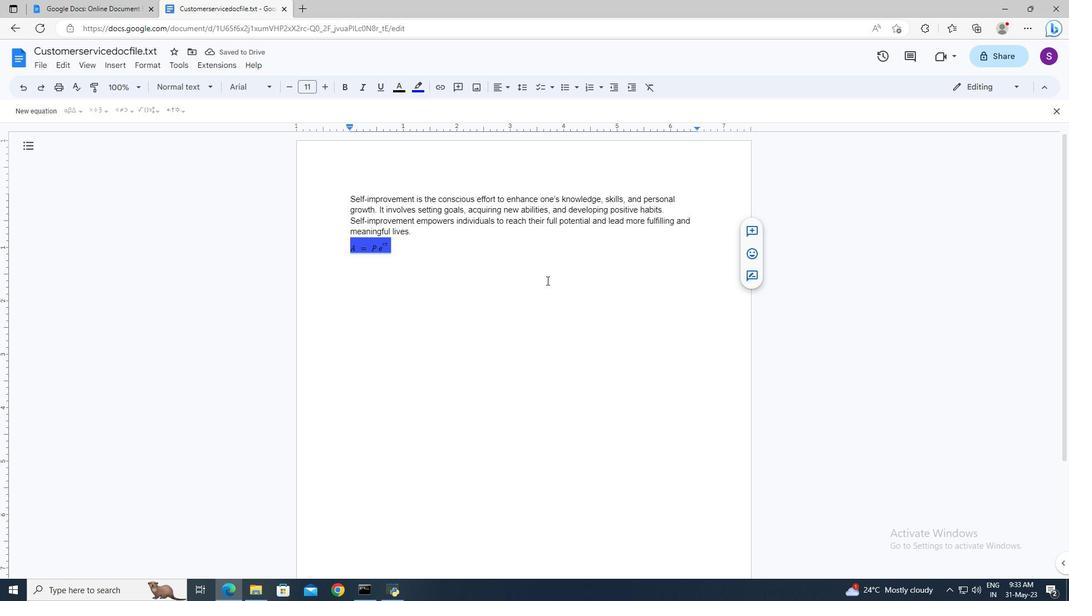 
Action: Mouse moved to (48, 61)
Screenshot: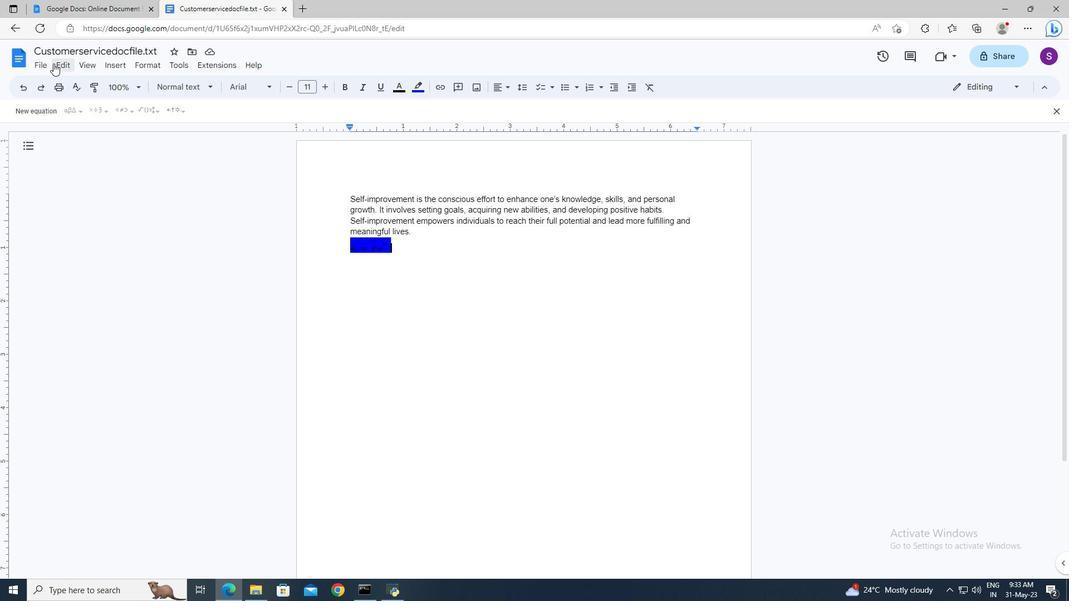 
Action: Mouse pressed left at (48, 61)
Screenshot: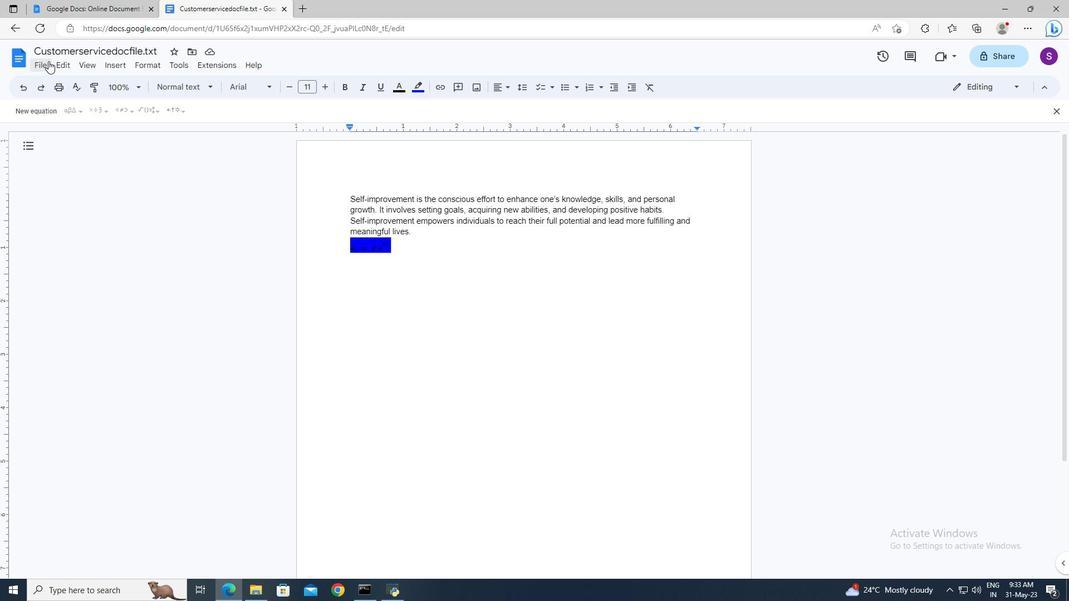 
Action: Mouse moved to (73, 367)
Screenshot: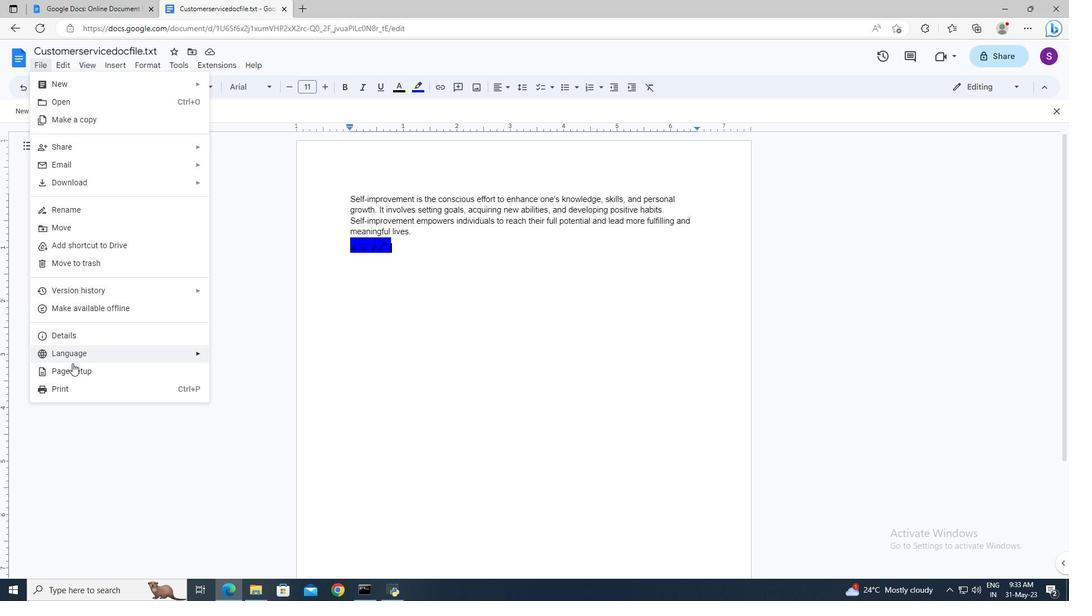
Action: Mouse pressed left at (73, 367)
Screenshot: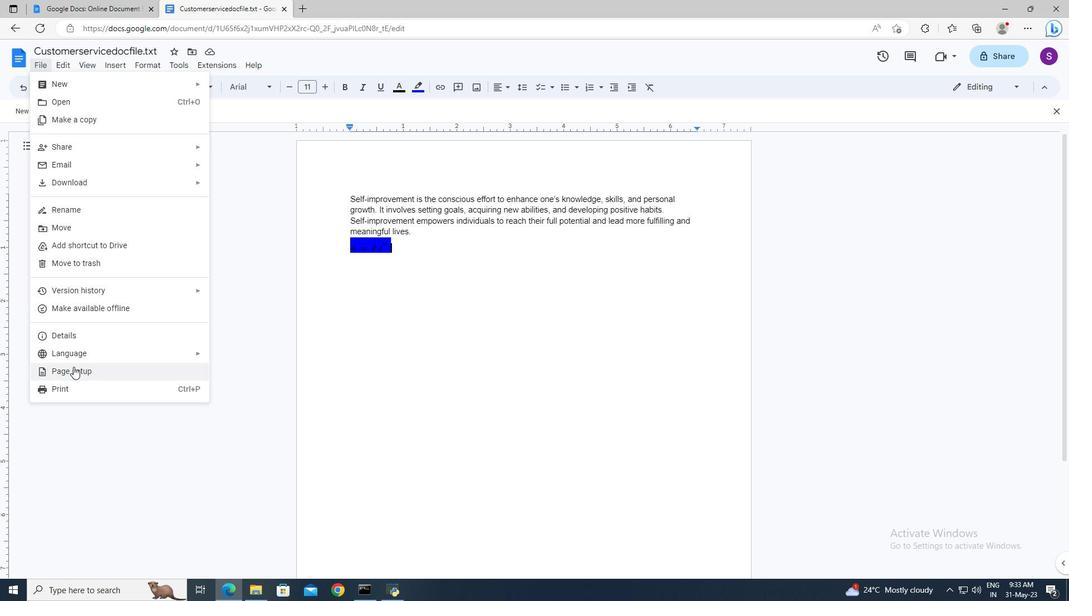 
Action: Mouse moved to (486, 294)
Screenshot: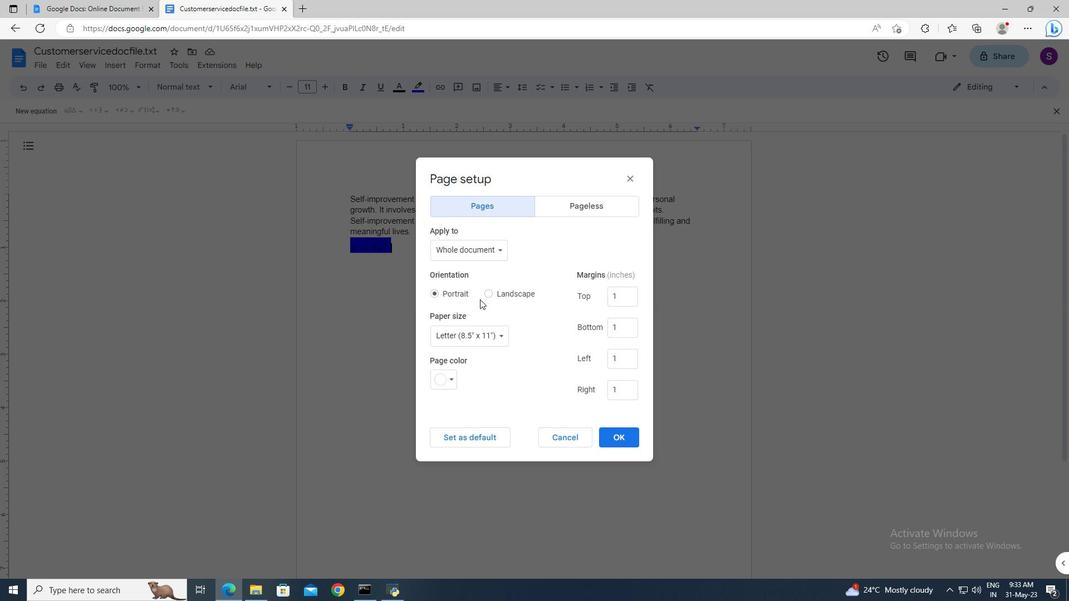
Action: Mouse pressed left at (486, 294)
Screenshot: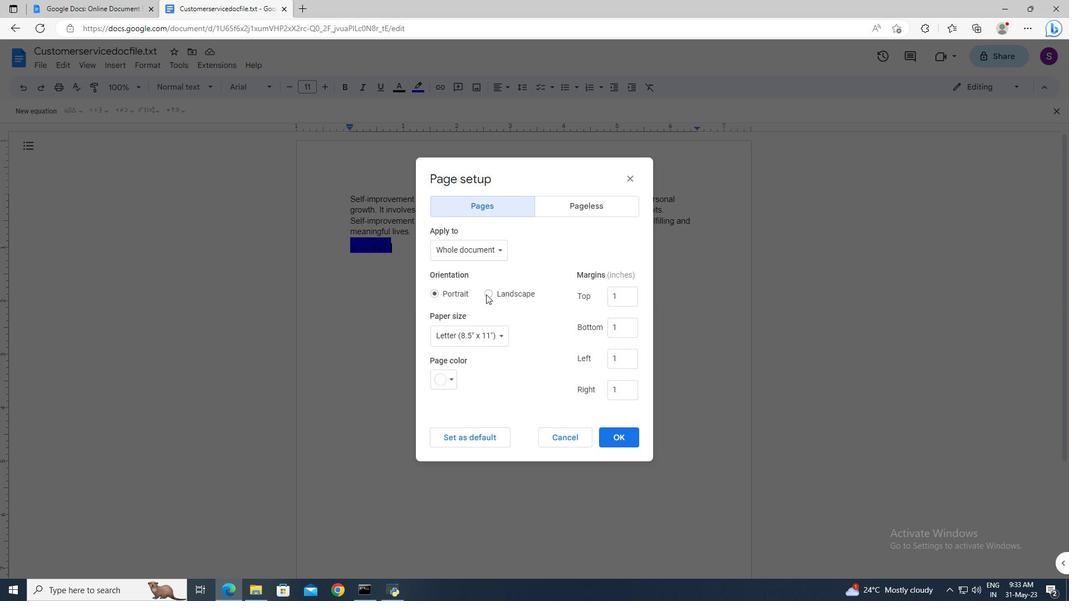 
Action: Mouse moved to (449, 292)
Screenshot: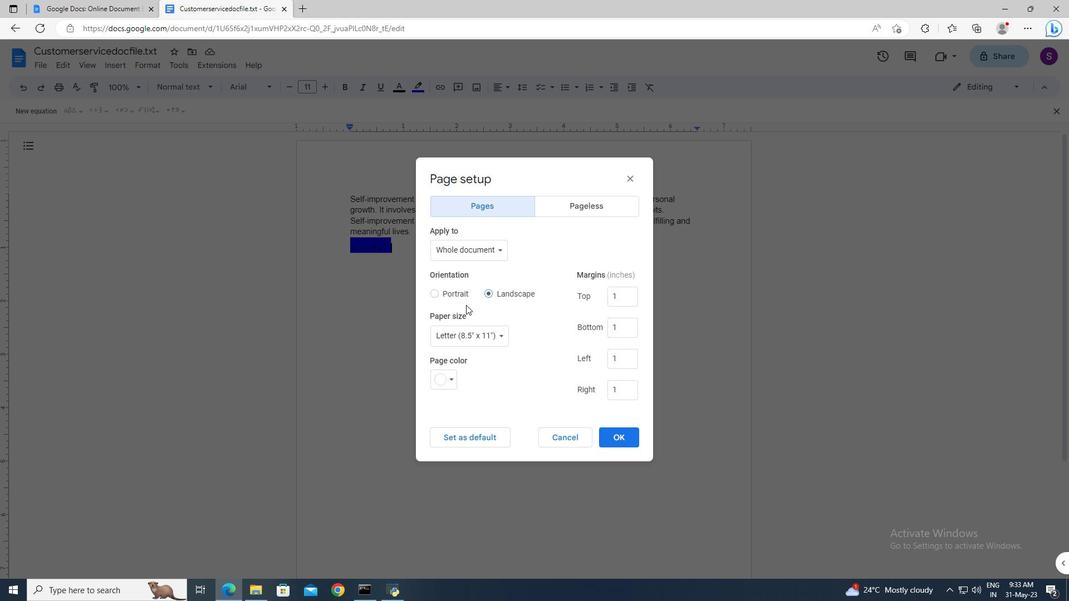 
Action: Mouse pressed left at (449, 292)
Screenshot: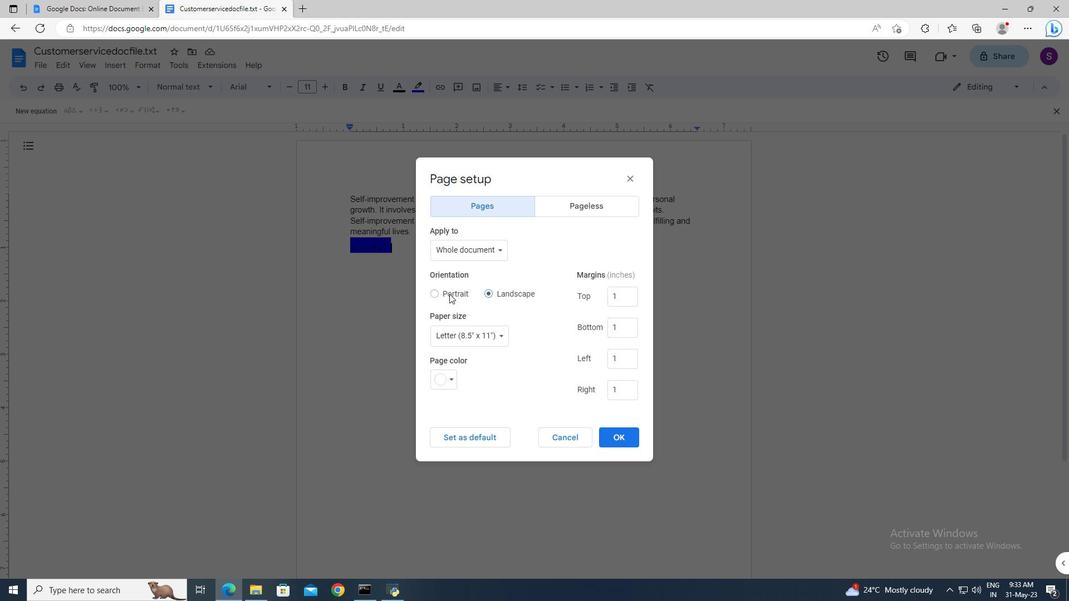 
Action: Mouse moved to (616, 436)
Screenshot: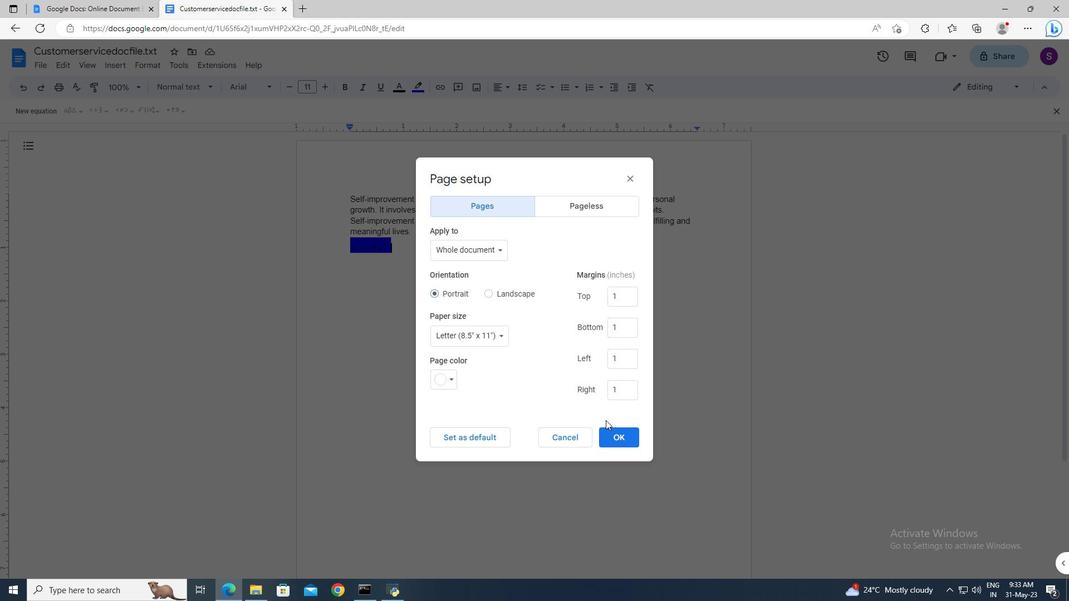 
Action: Mouse pressed left at (616, 436)
Screenshot: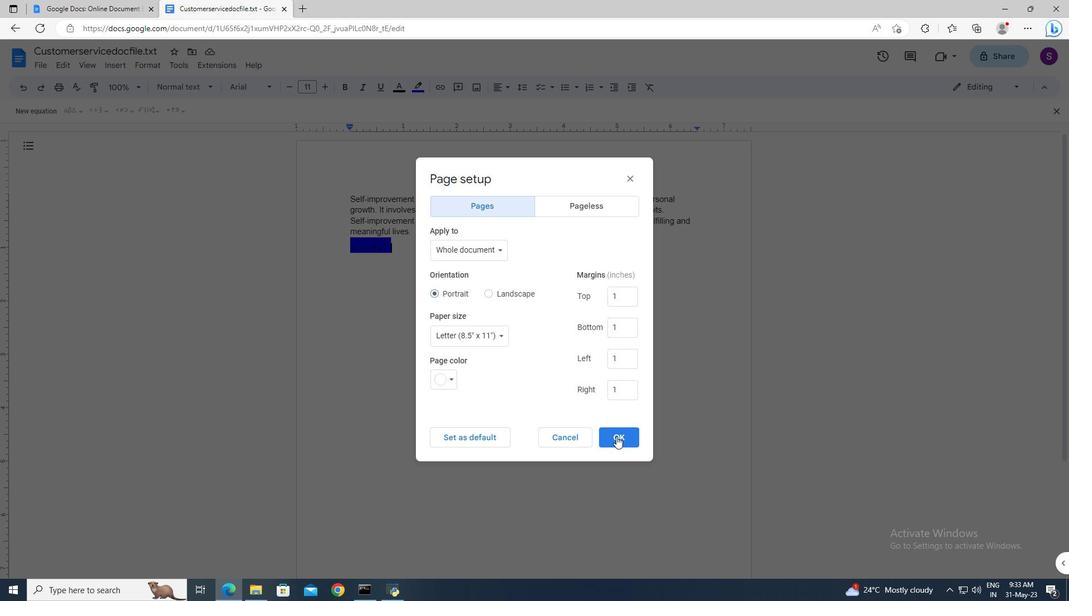 
